 Task: Open Card Company Culture Workshop in Board Brand Messaging and Copywriting to Workspace Financial Analysis and Planning and add a team member Softage.3@softage.net, a label Blue, a checklist Security, an attachment from your computer, a color Blue and finally, add a card description 'Plan and execute company team-building activity at a board game cafe' and a comment 'We should approach this task with a sense of experimentation and a willingness to learn from our mistakes.'. Add a start date 'Jan 03, 1900' with a due date 'Jan 10, 1900'
Action: Mouse moved to (65, 293)
Screenshot: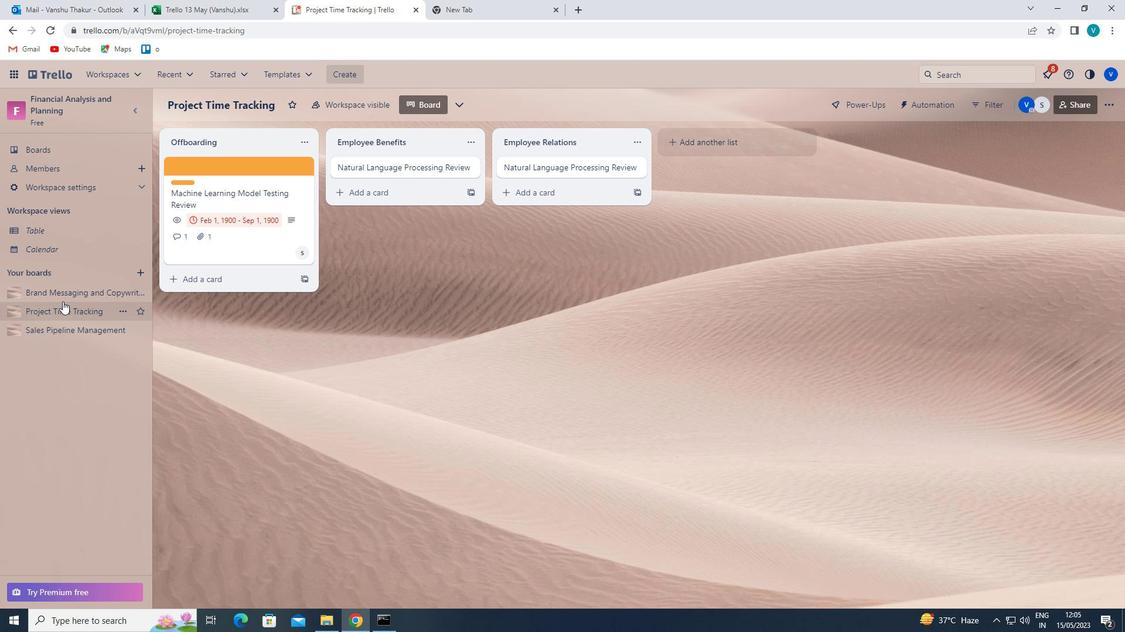 
Action: Mouse pressed left at (65, 293)
Screenshot: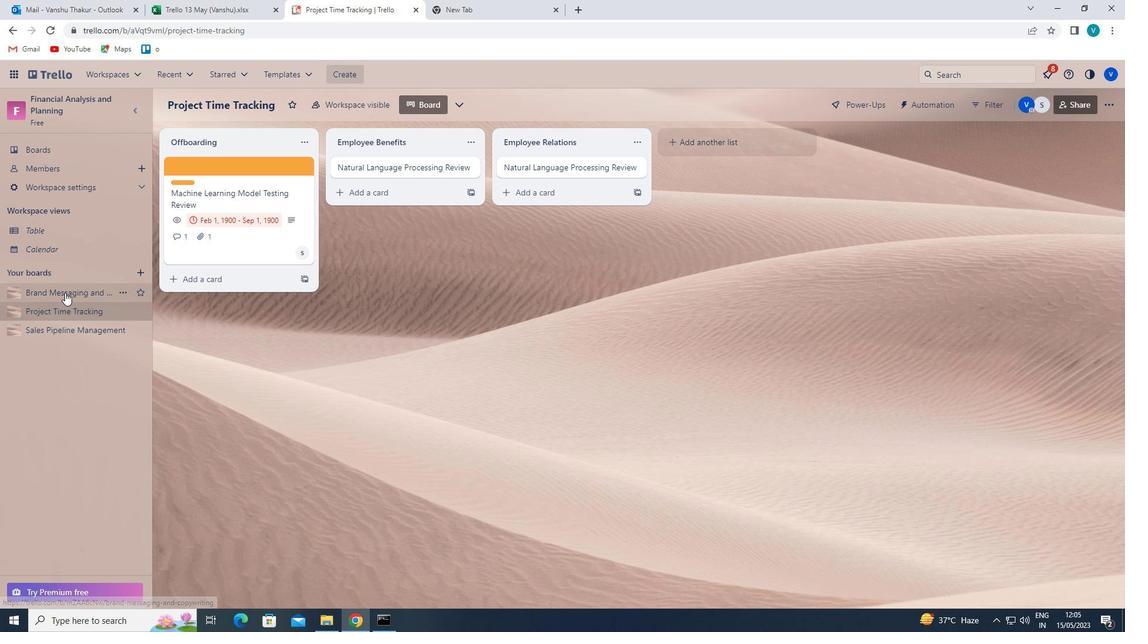 
Action: Mouse moved to (267, 167)
Screenshot: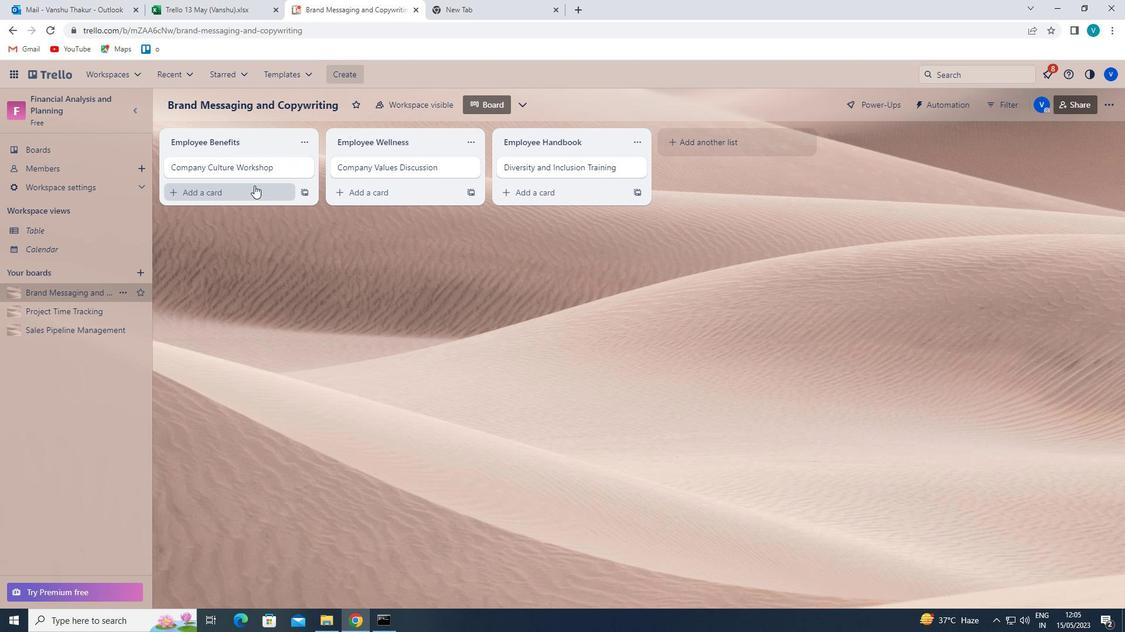 
Action: Mouse pressed left at (267, 167)
Screenshot: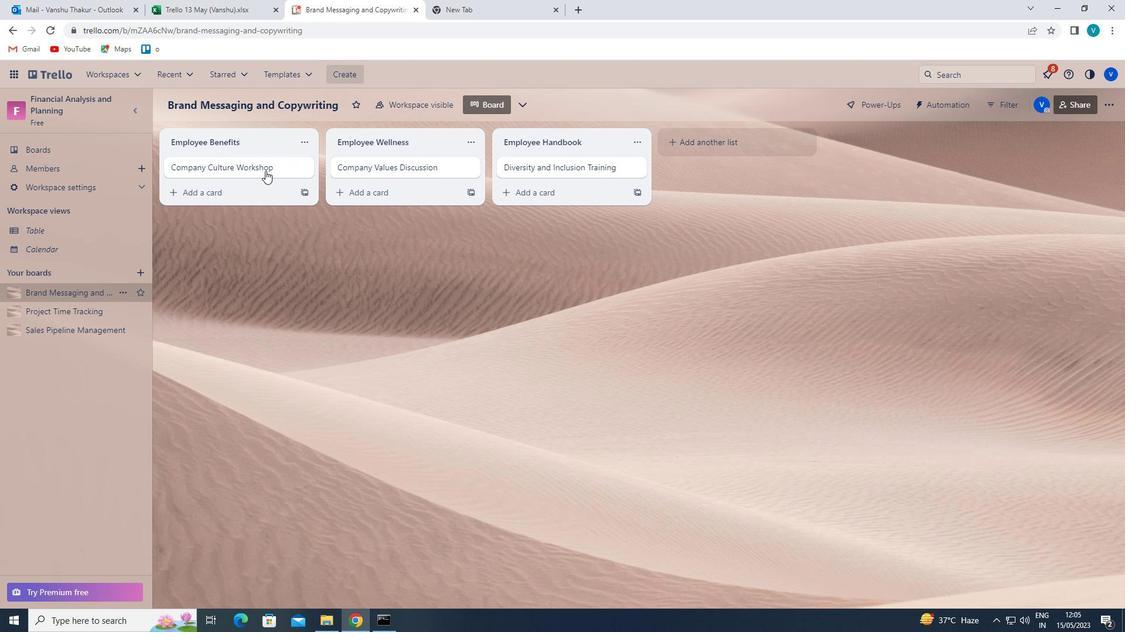
Action: Mouse moved to (703, 158)
Screenshot: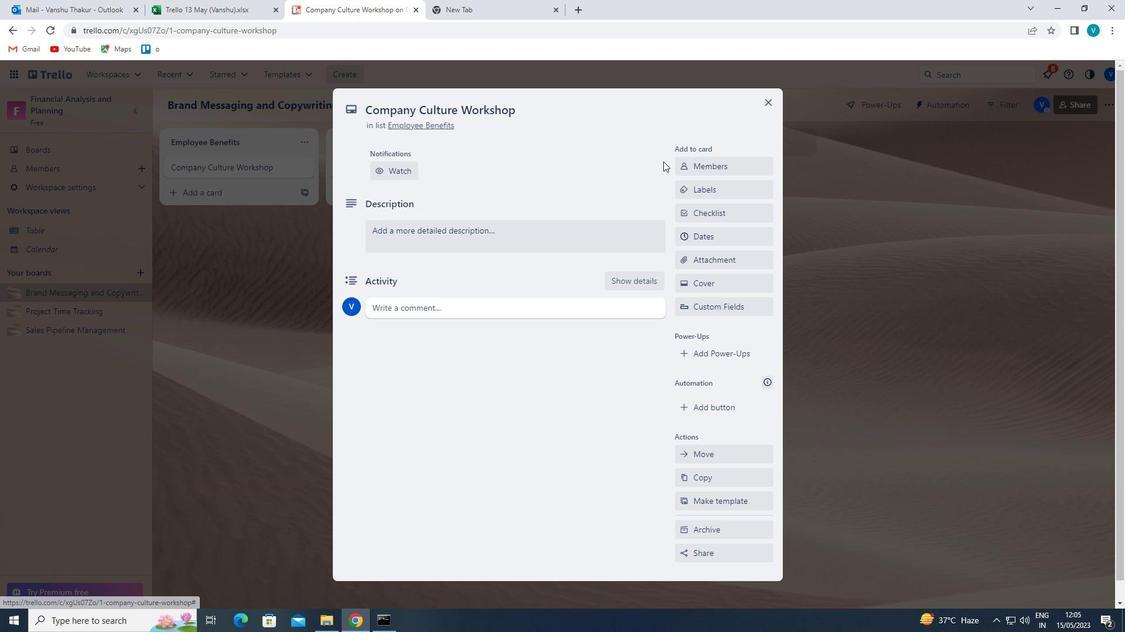 
Action: Mouse pressed left at (703, 158)
Screenshot: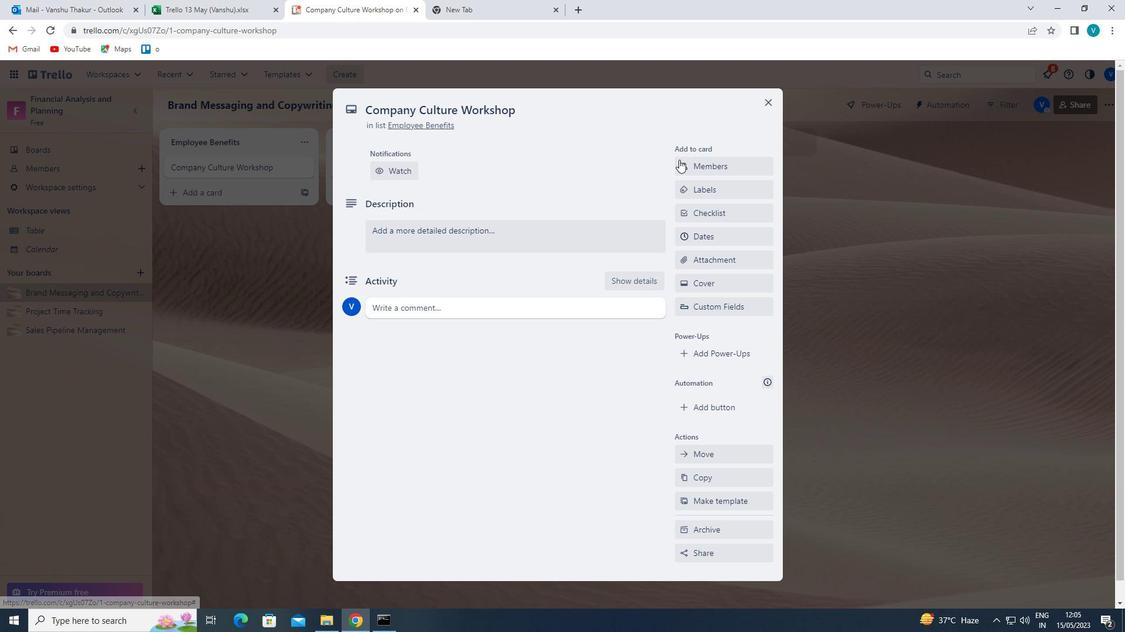 
Action: Mouse moved to (701, 215)
Screenshot: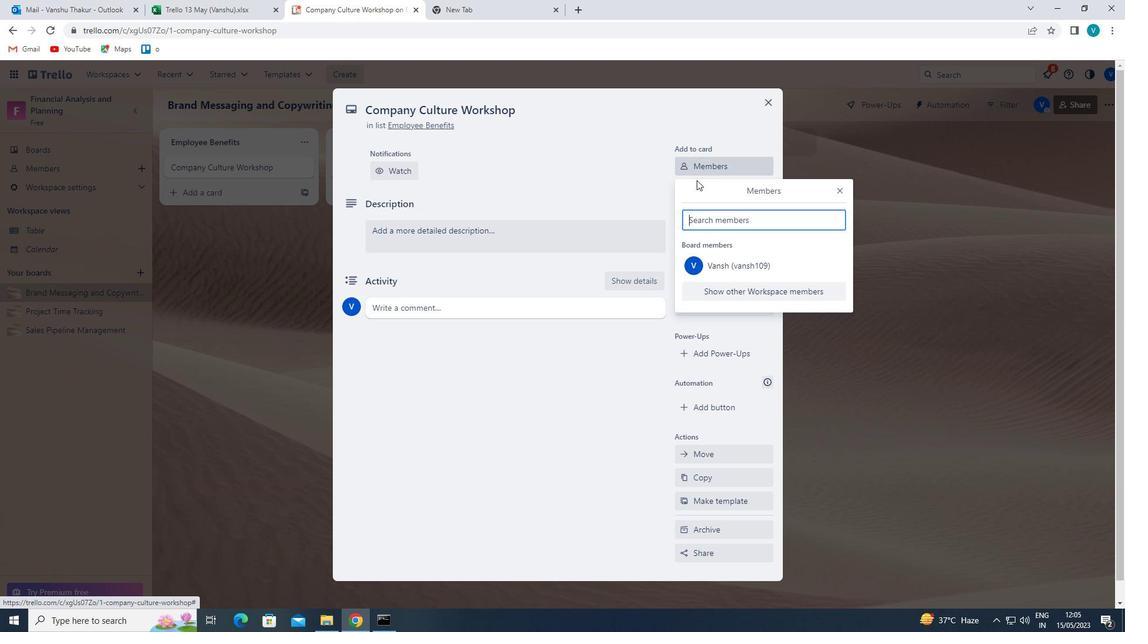 
Action: Mouse pressed left at (701, 215)
Screenshot: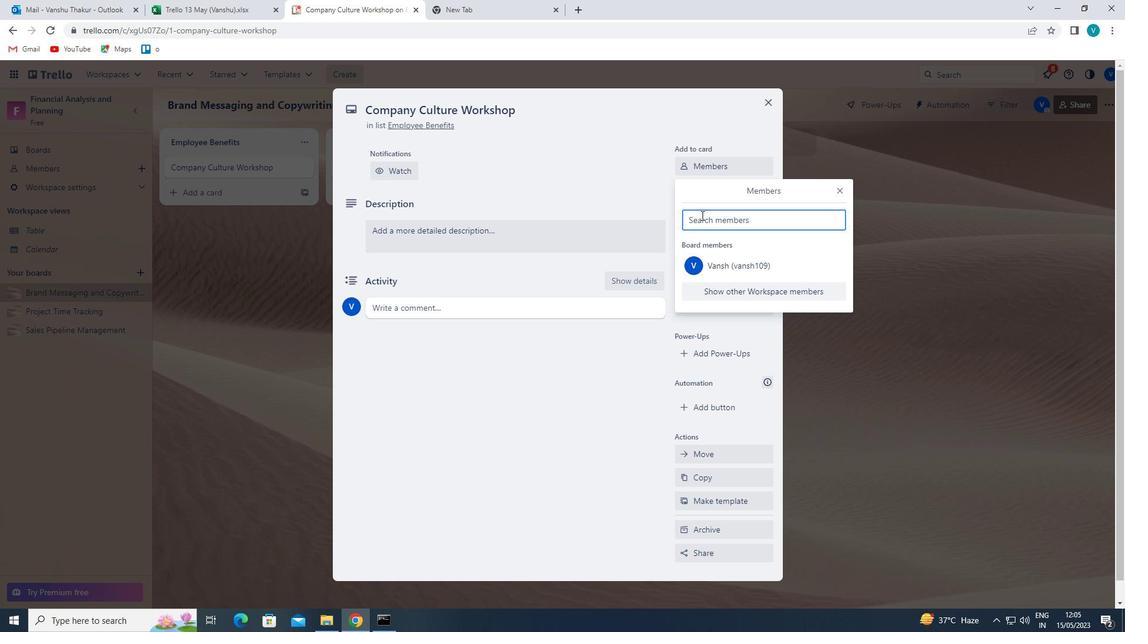 
Action: Key pressed <Key.shift>S
Screenshot: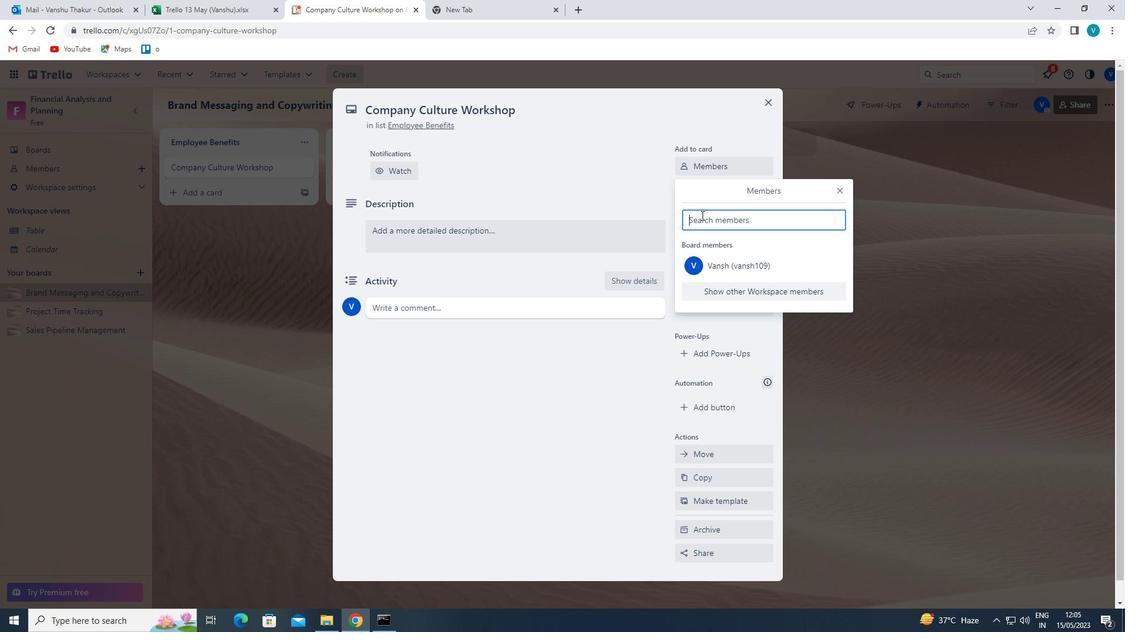 
Action: Mouse moved to (697, 219)
Screenshot: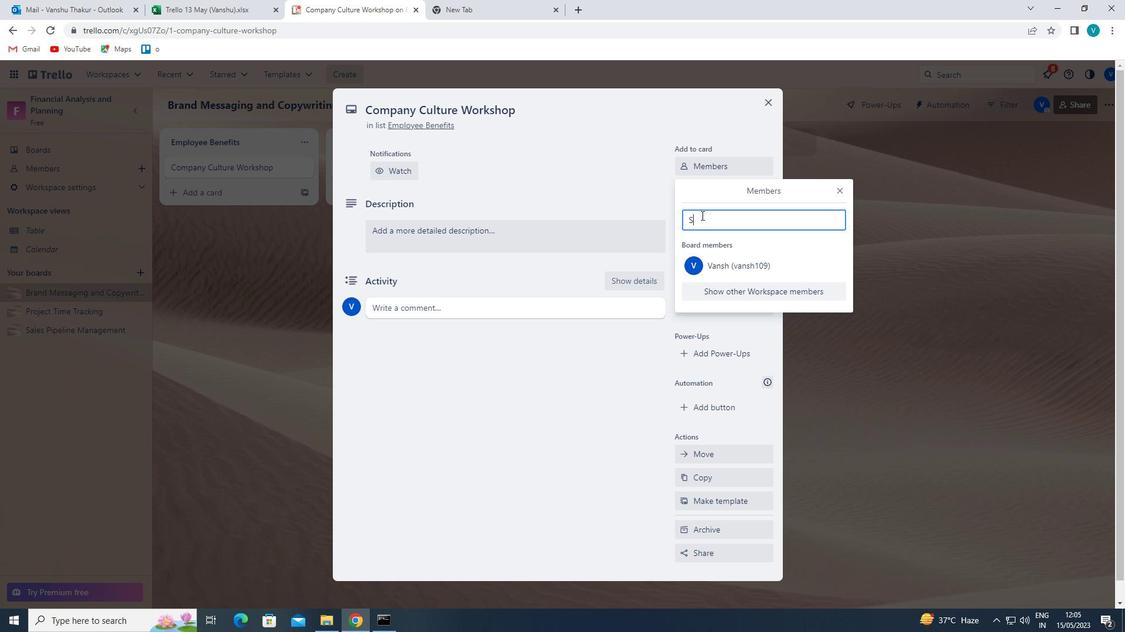 
Action: Key pressed OFT
Screenshot: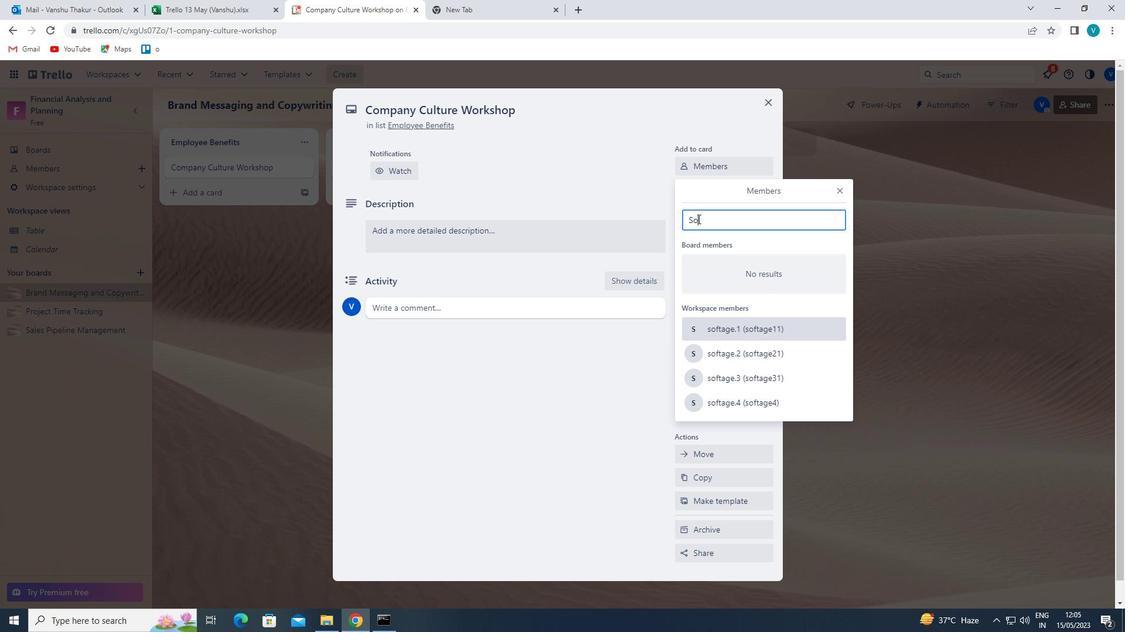 
Action: Mouse moved to (755, 376)
Screenshot: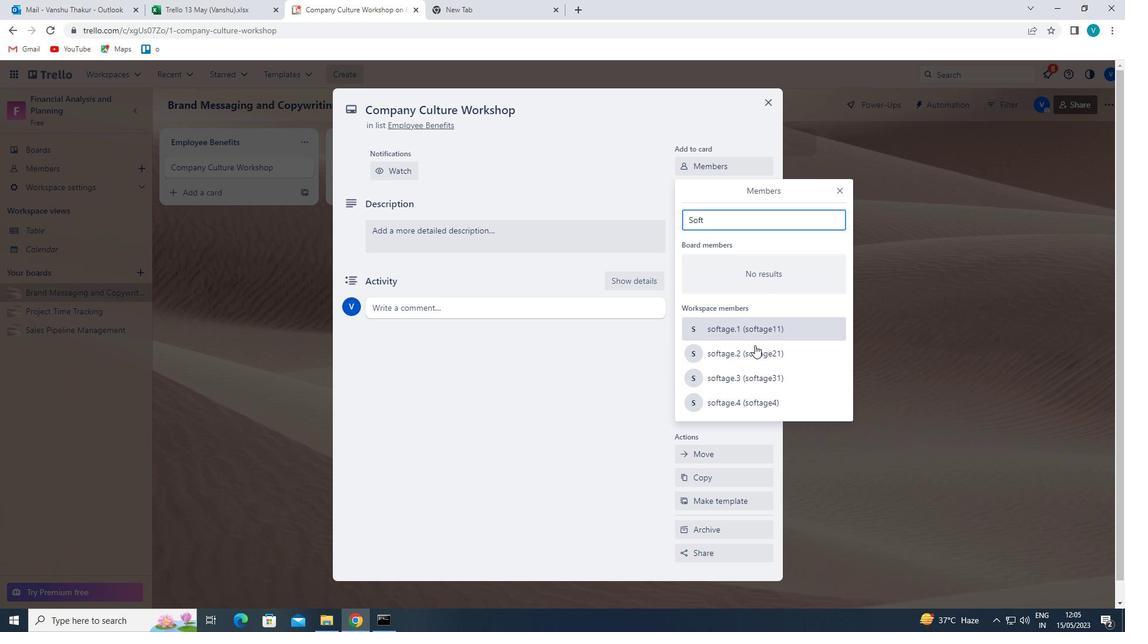 
Action: Mouse pressed left at (755, 376)
Screenshot: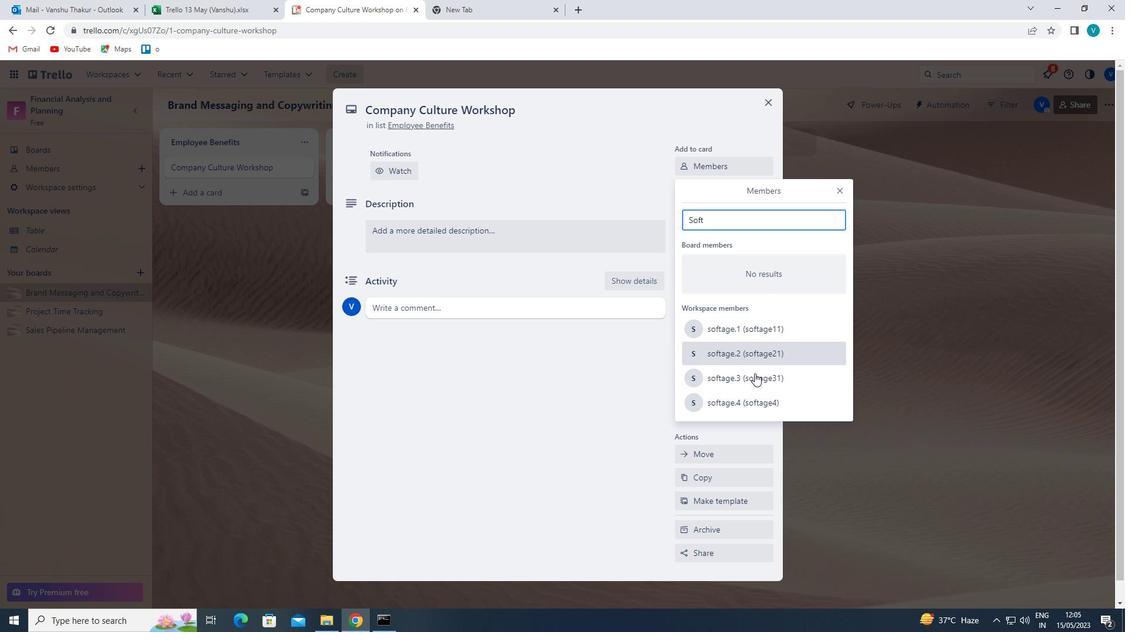 
Action: Mouse moved to (842, 189)
Screenshot: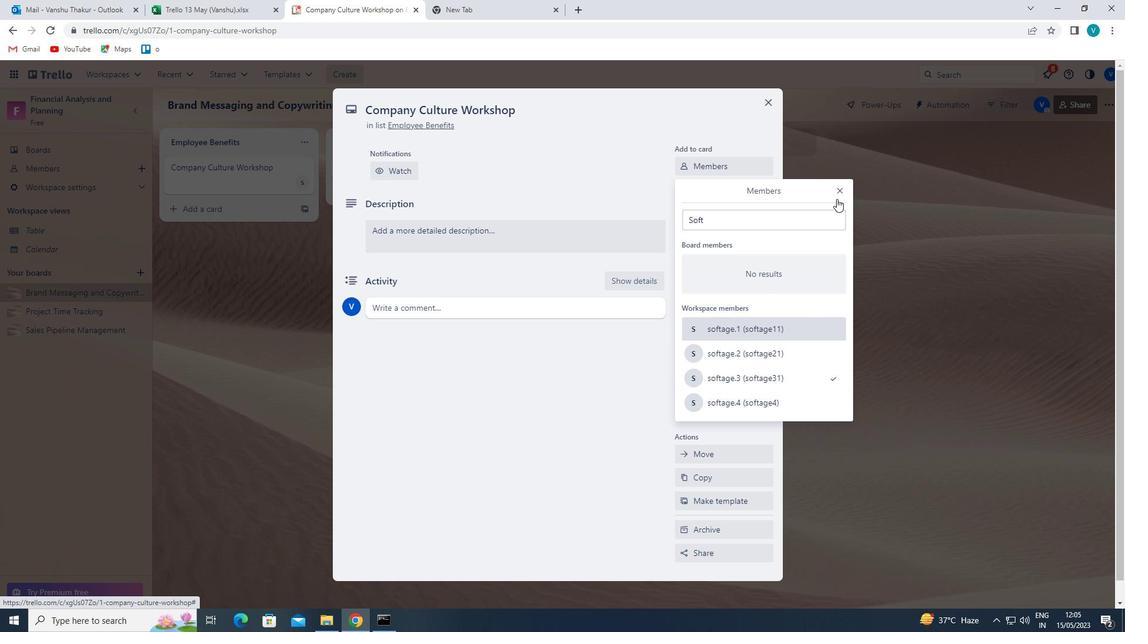 
Action: Mouse pressed left at (842, 189)
Screenshot: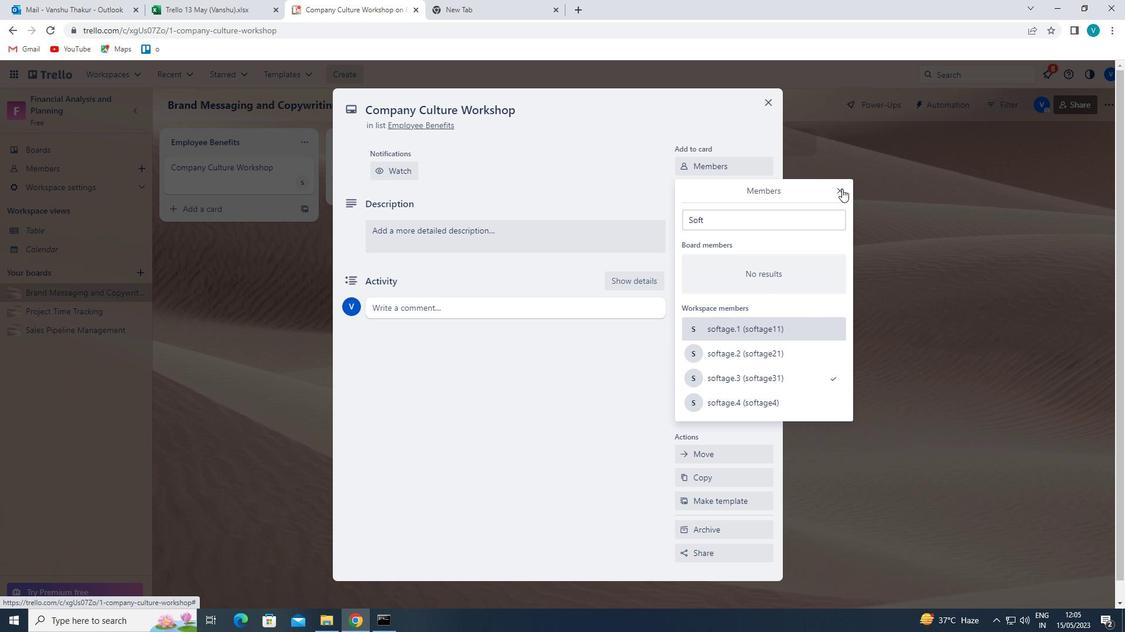 
Action: Mouse moved to (738, 235)
Screenshot: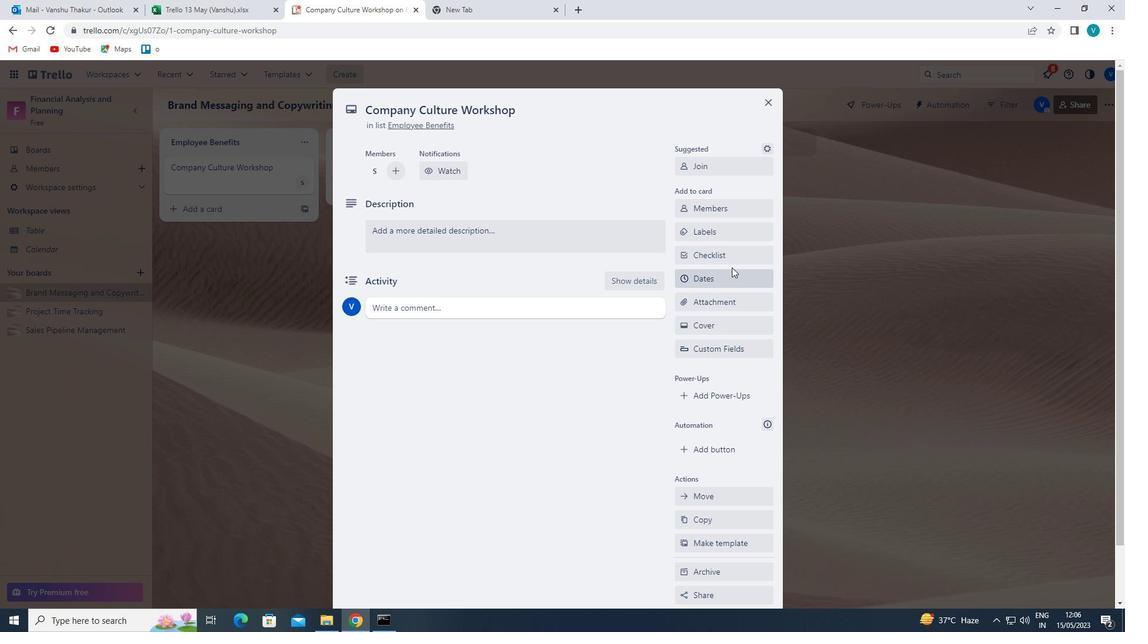 
Action: Mouse pressed left at (738, 235)
Screenshot: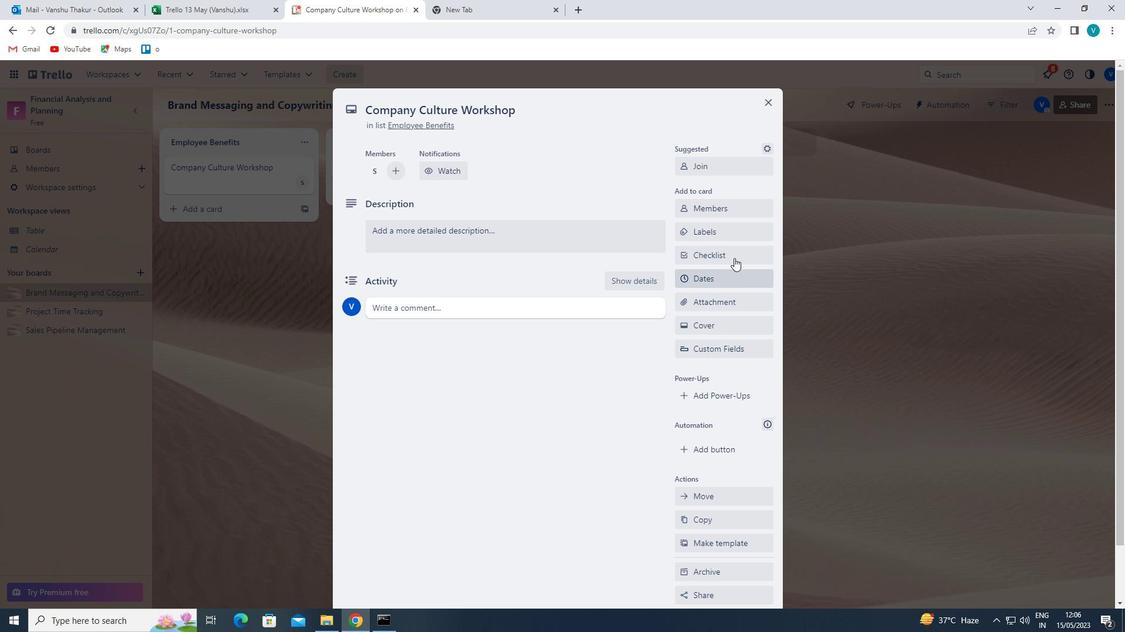 
Action: Mouse moved to (731, 438)
Screenshot: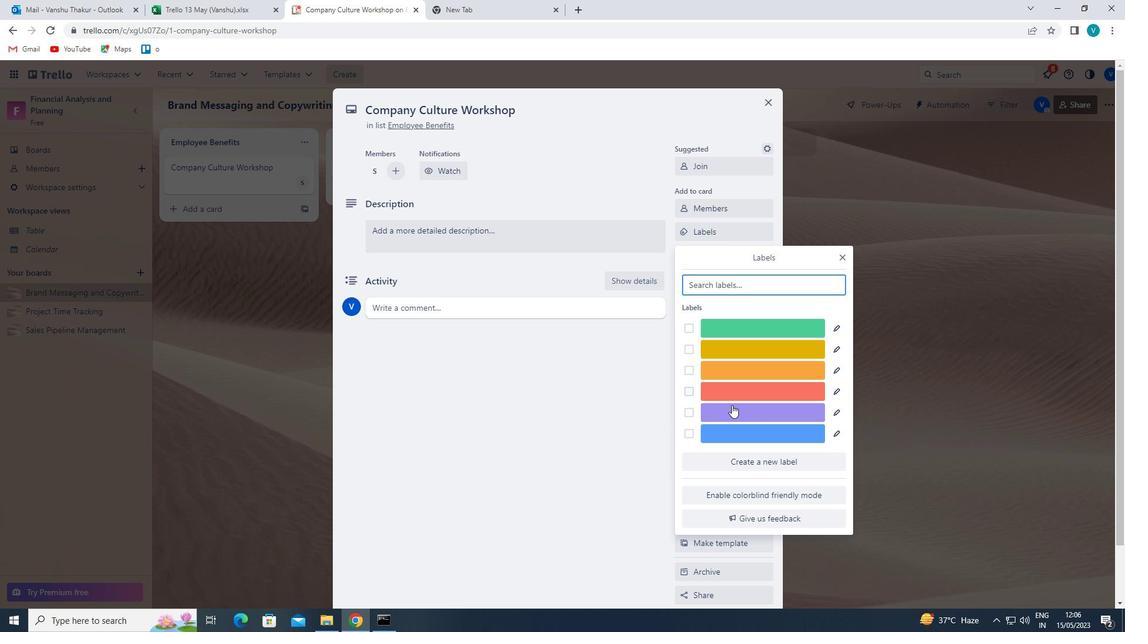
Action: Mouse pressed left at (731, 438)
Screenshot: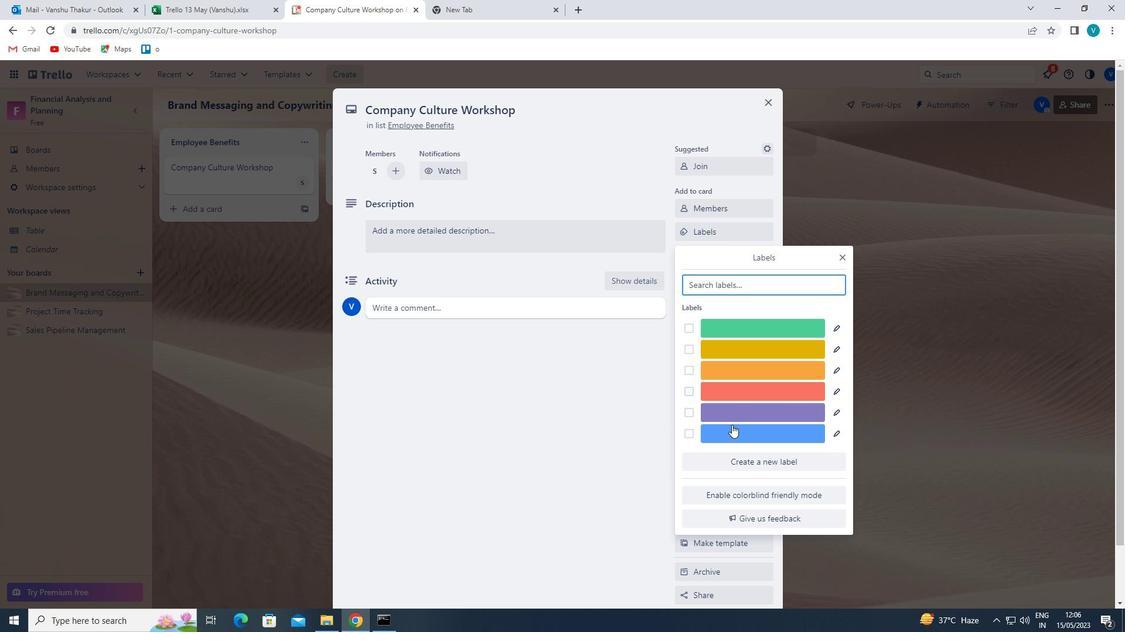 
Action: Mouse moved to (840, 253)
Screenshot: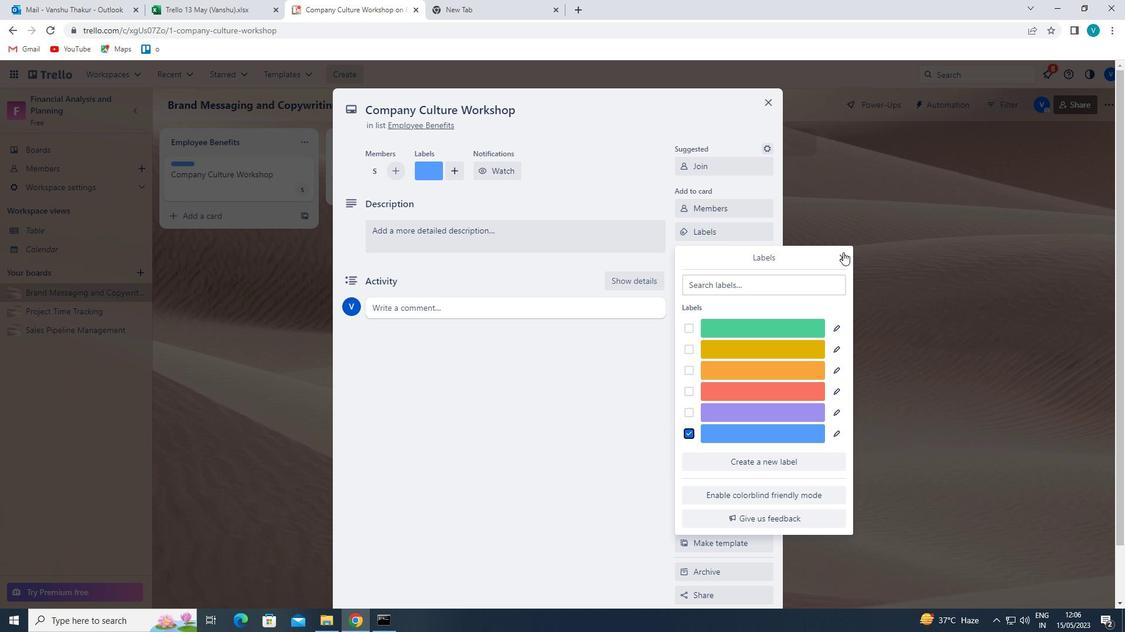 
Action: Mouse pressed left at (840, 253)
Screenshot: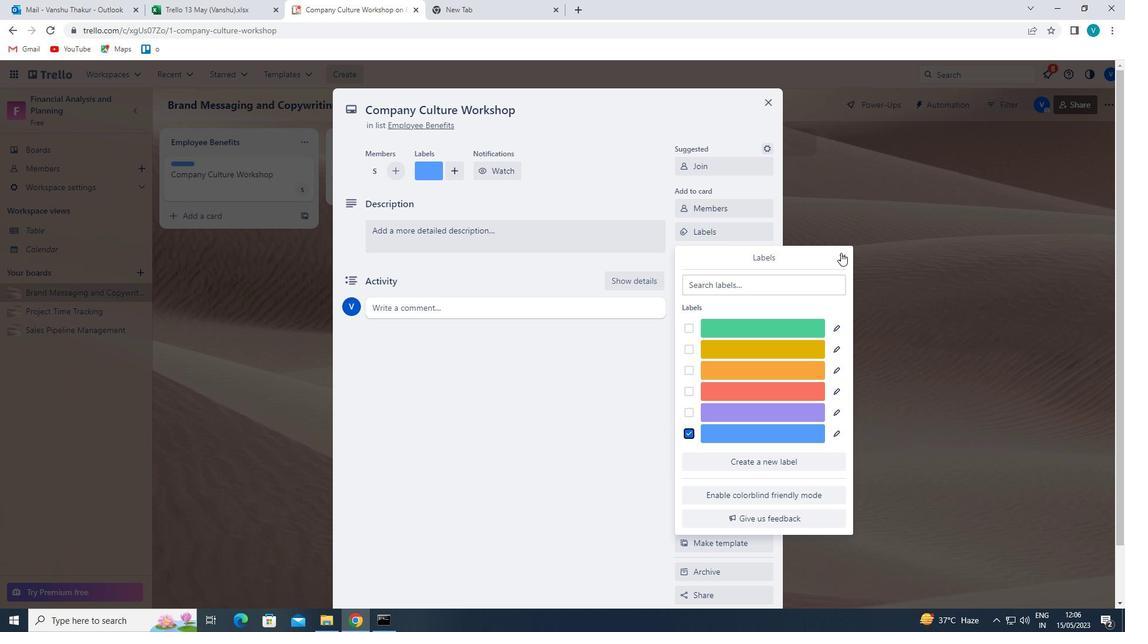 
Action: Mouse moved to (720, 266)
Screenshot: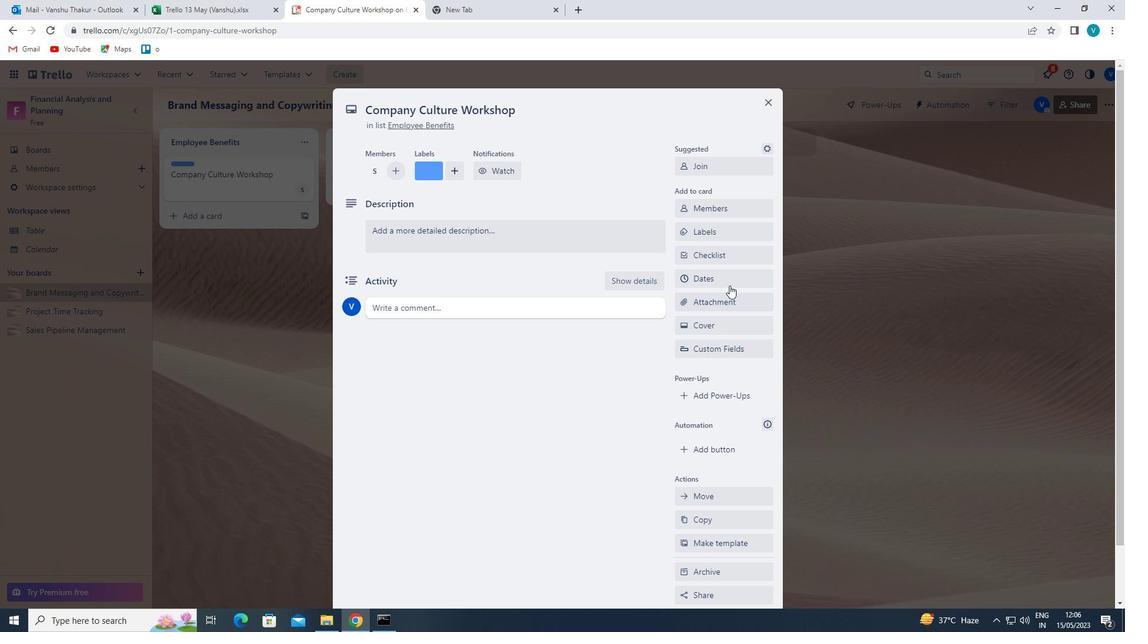 
Action: Mouse pressed left at (720, 266)
Screenshot: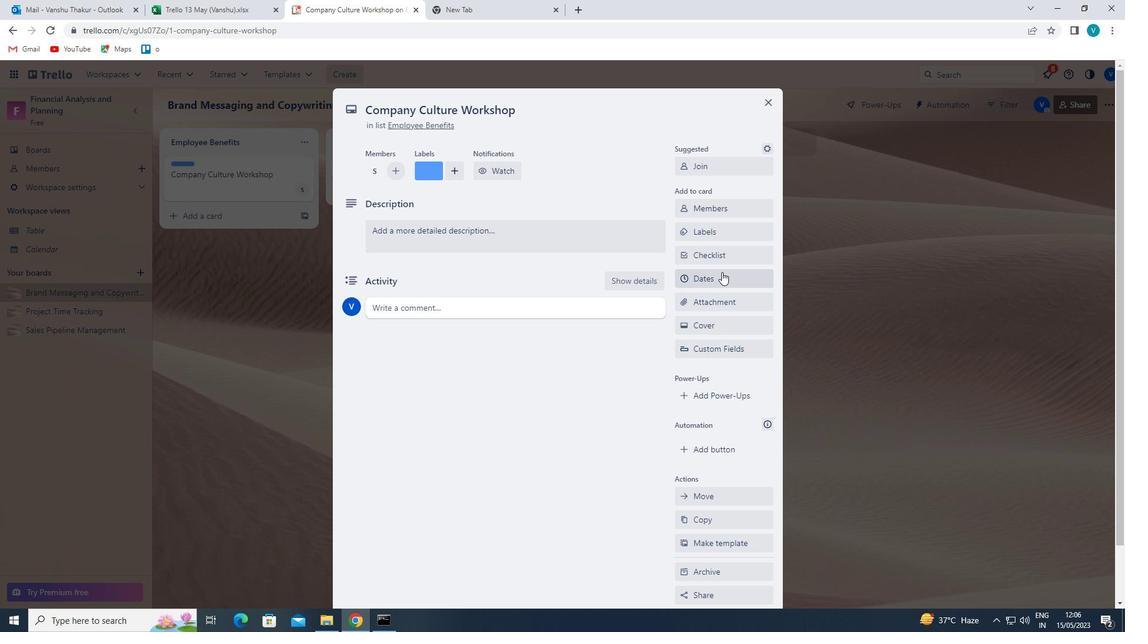 
Action: Mouse moved to (725, 262)
Screenshot: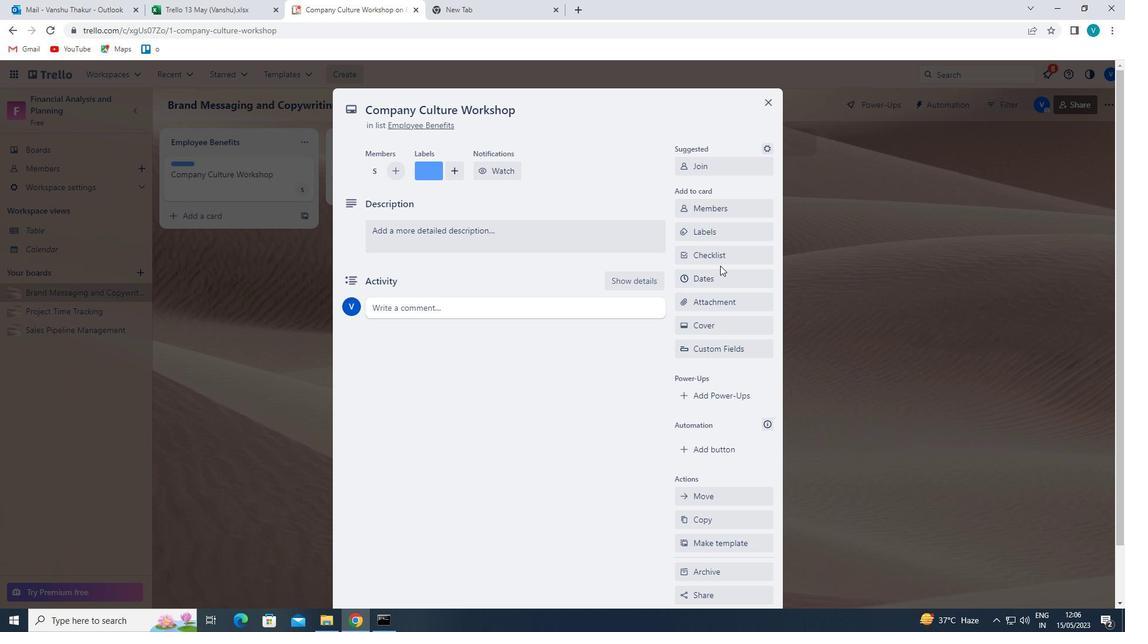 
Action: Mouse pressed left at (725, 262)
Screenshot: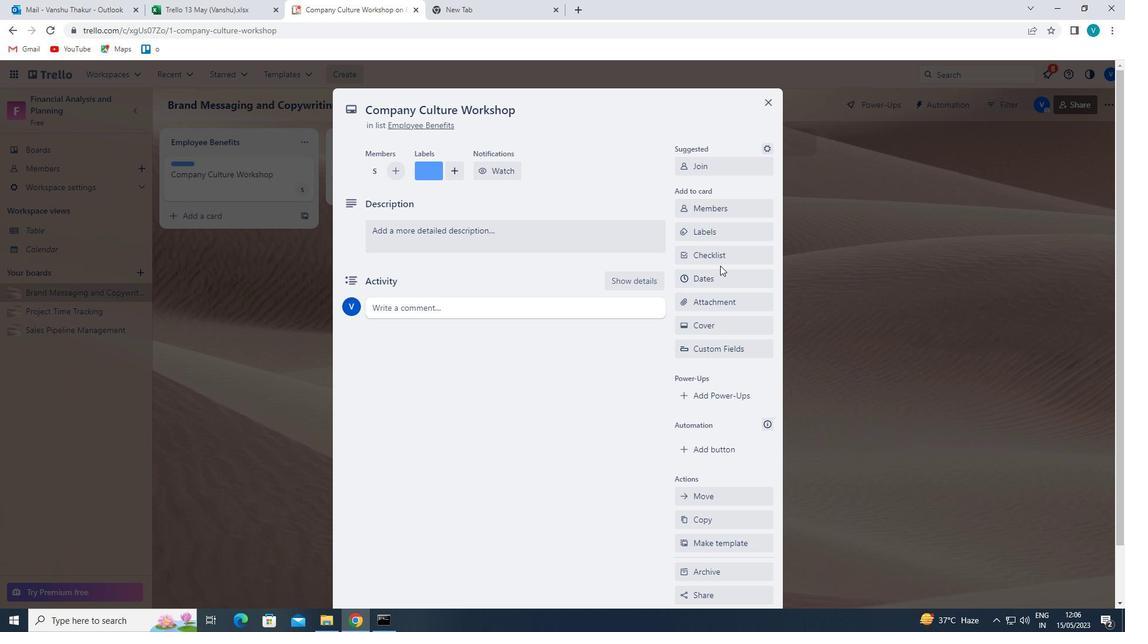 
Action: Key pressed <Key.shift>SECURITY
Screenshot: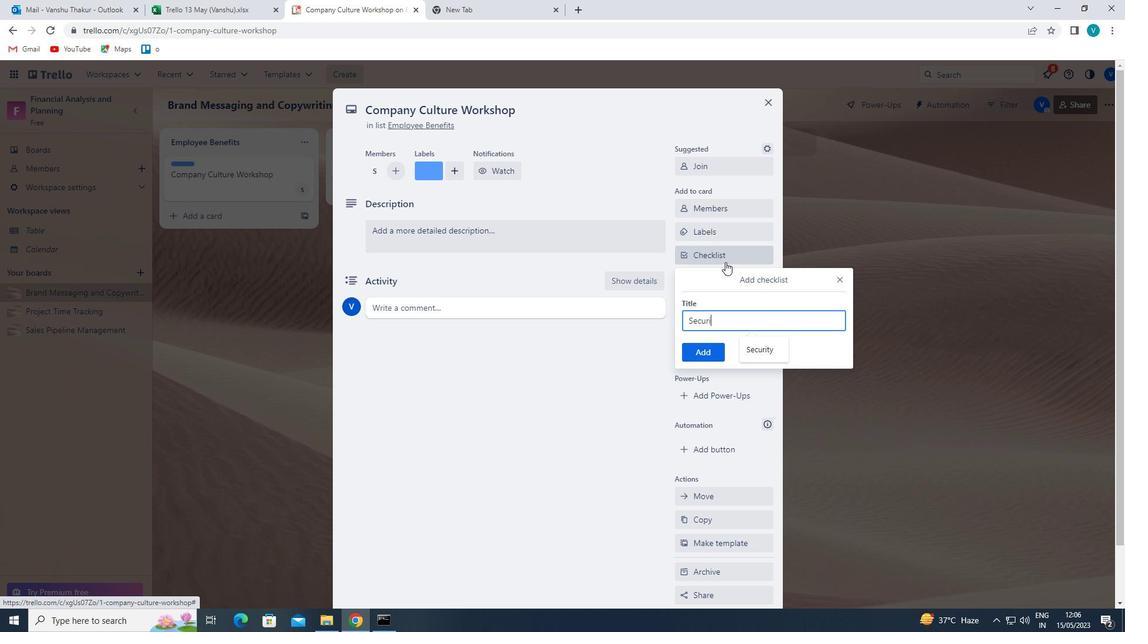 
Action: Mouse moved to (695, 349)
Screenshot: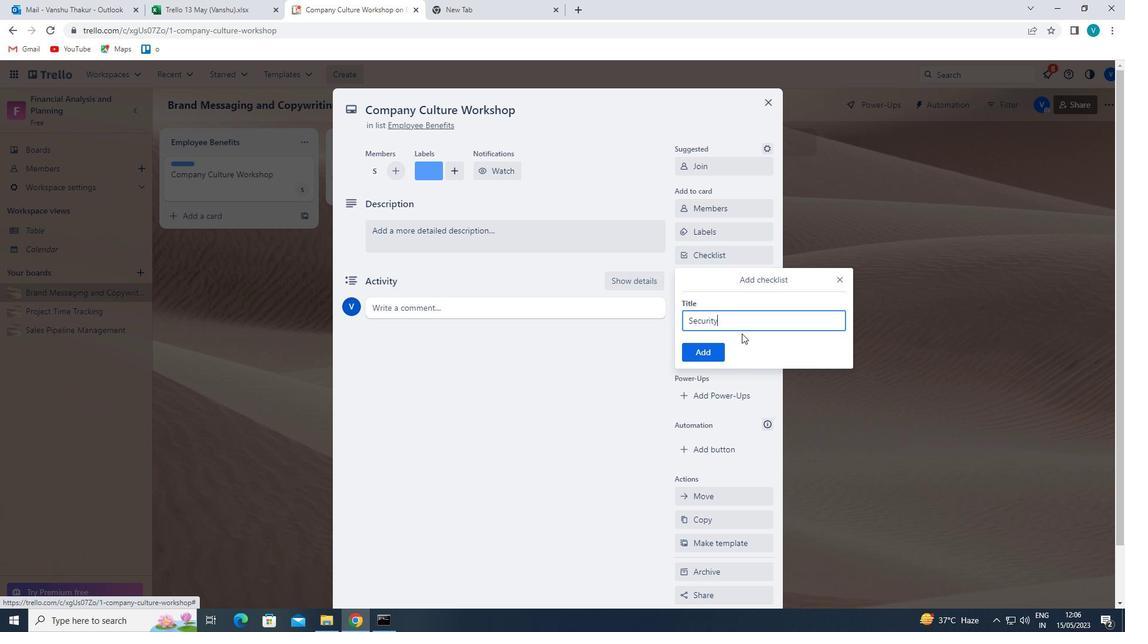 
Action: Mouse pressed left at (695, 349)
Screenshot: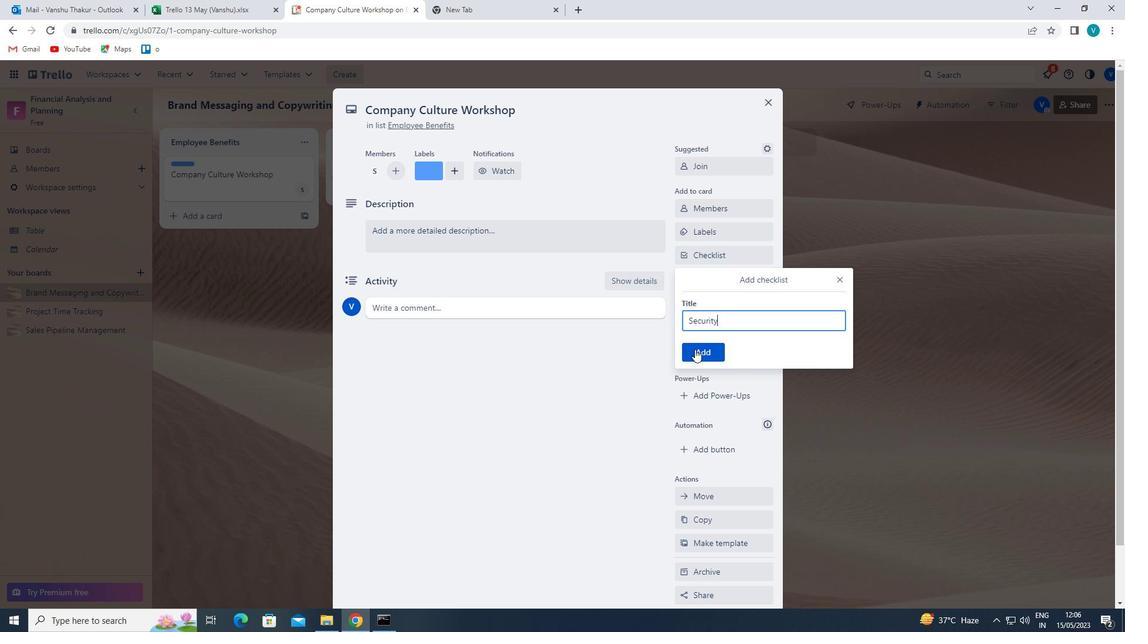 
Action: Mouse moved to (728, 300)
Screenshot: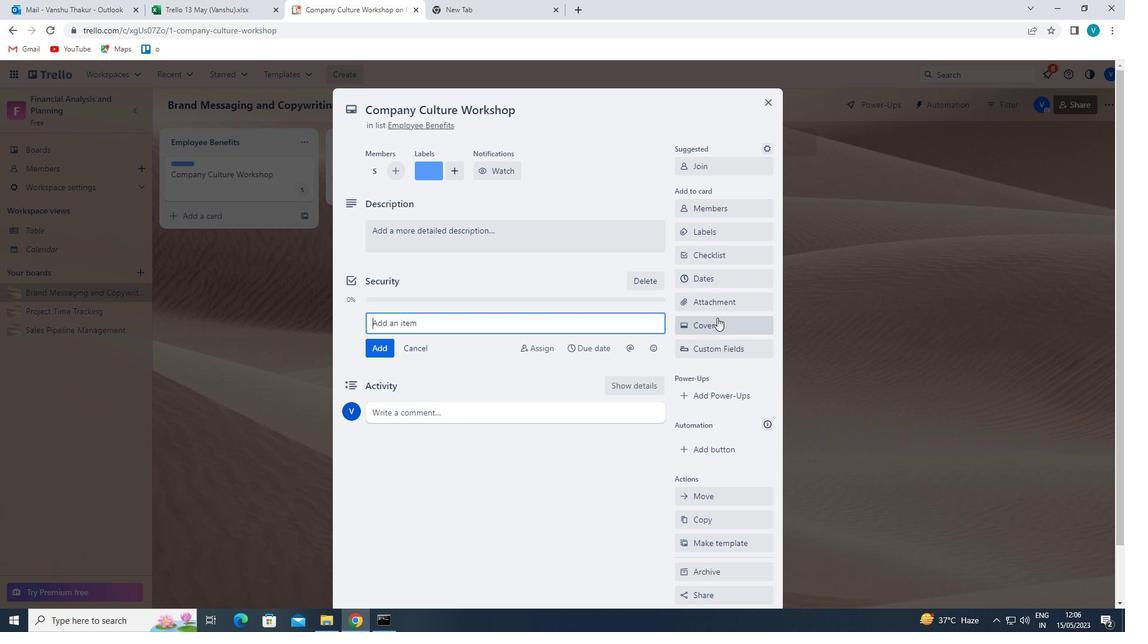 
Action: Mouse pressed left at (728, 300)
Screenshot: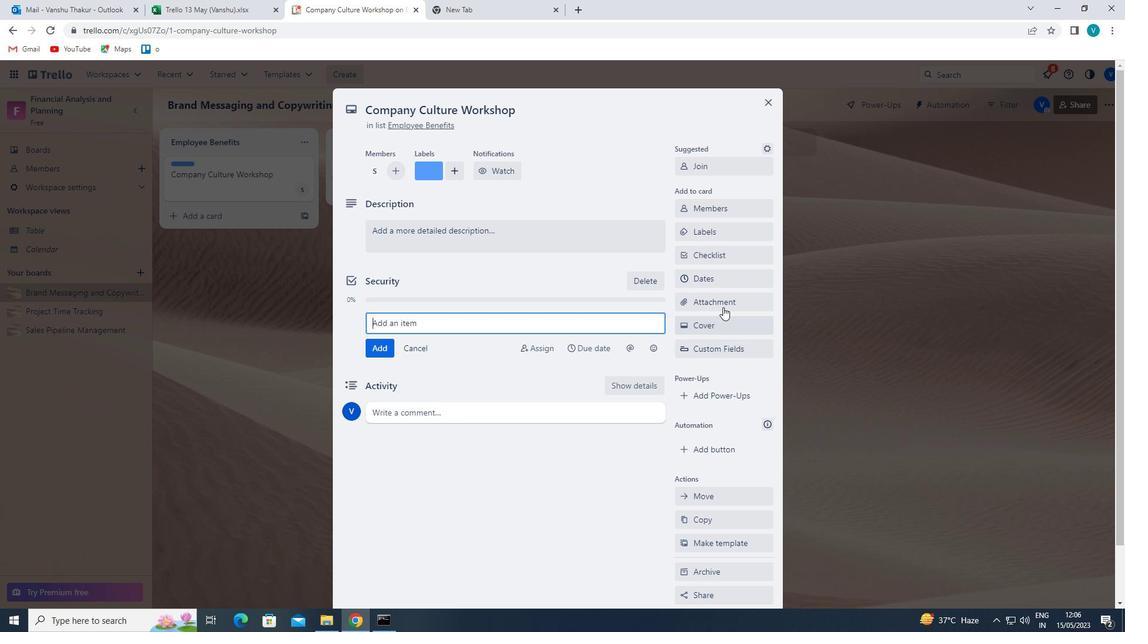 
Action: Mouse moved to (727, 356)
Screenshot: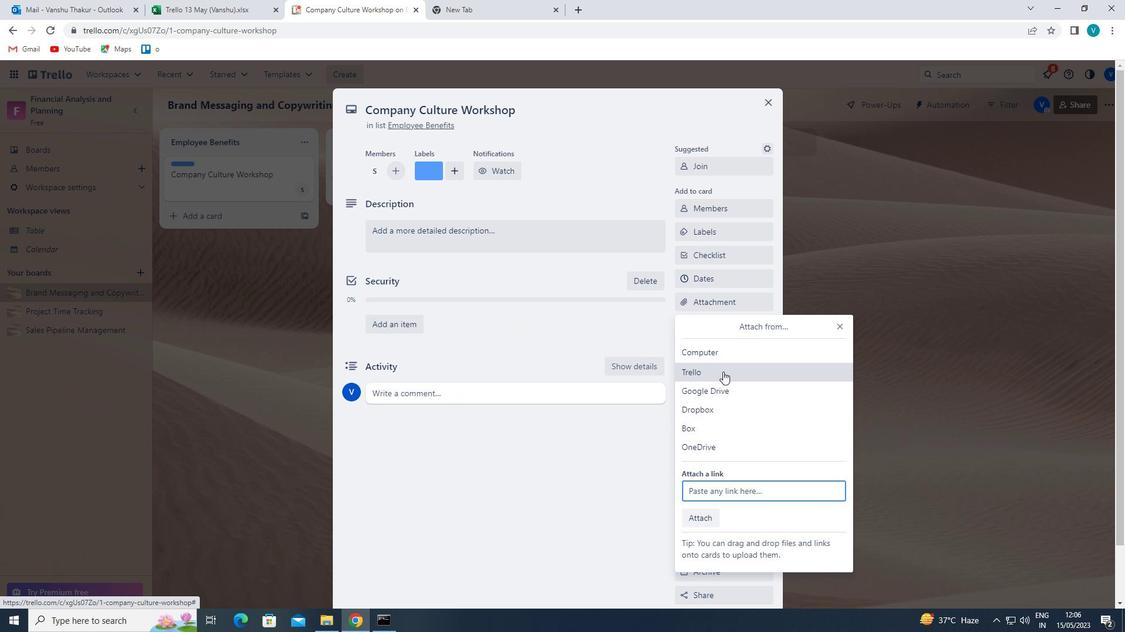 
Action: Mouse pressed left at (727, 356)
Screenshot: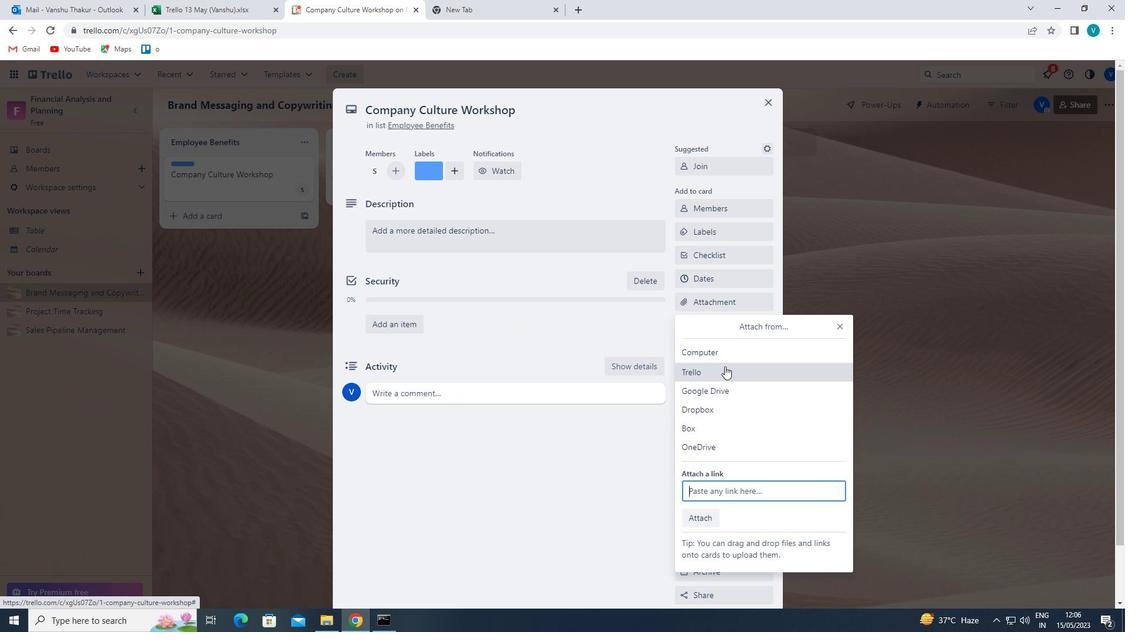 
Action: Mouse moved to (181, 202)
Screenshot: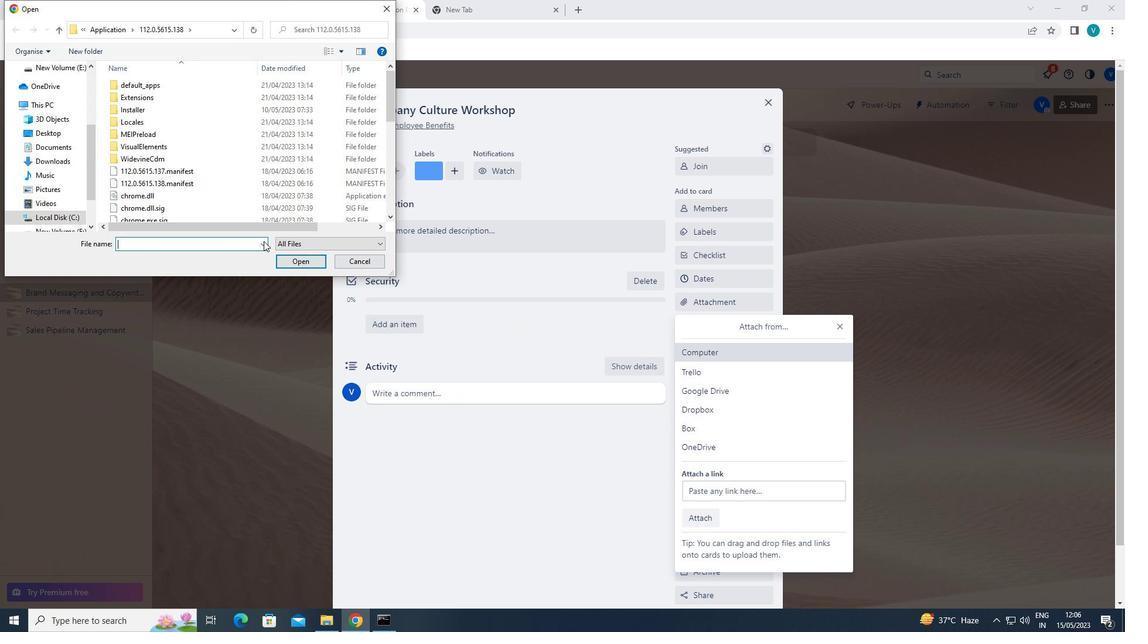 
Action: Mouse pressed left at (181, 202)
Screenshot: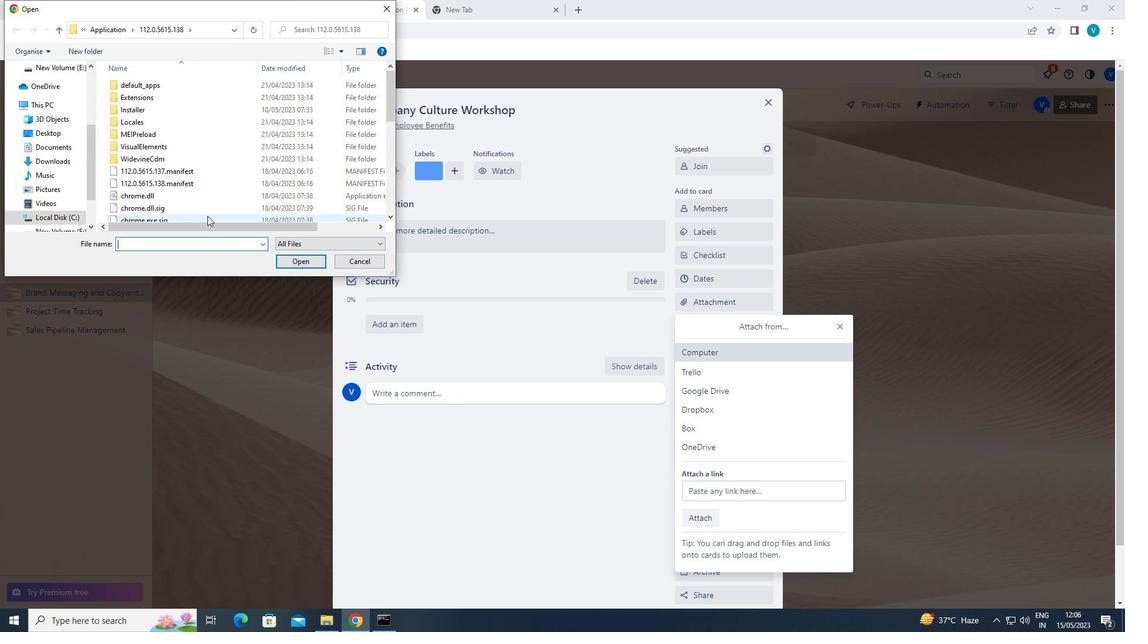 
Action: Mouse moved to (301, 263)
Screenshot: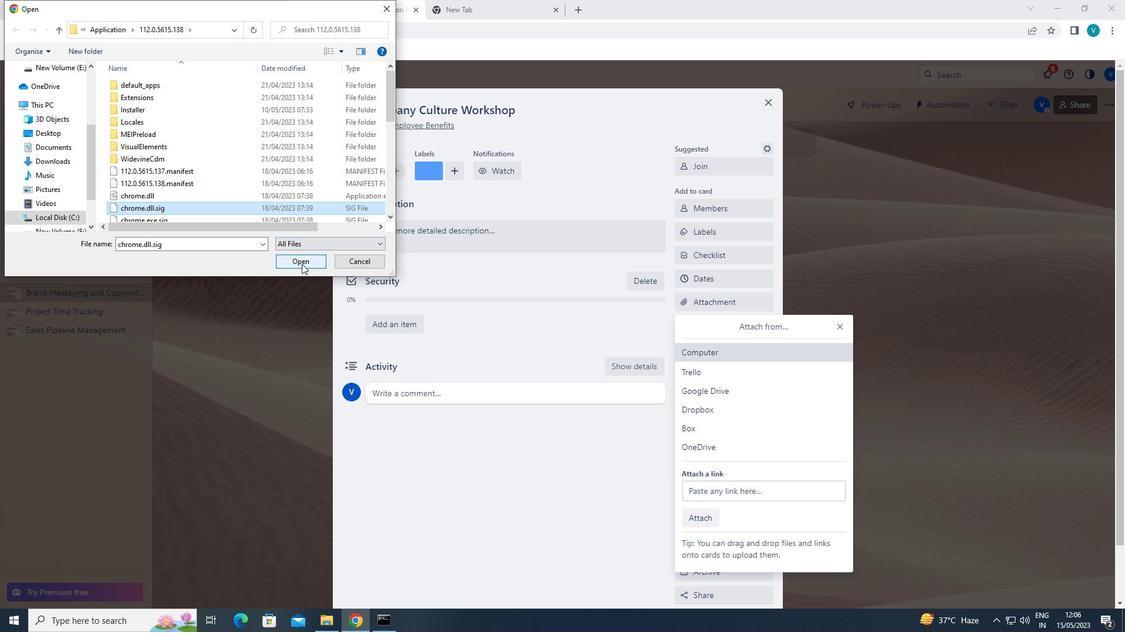 
Action: Mouse pressed left at (301, 263)
Screenshot: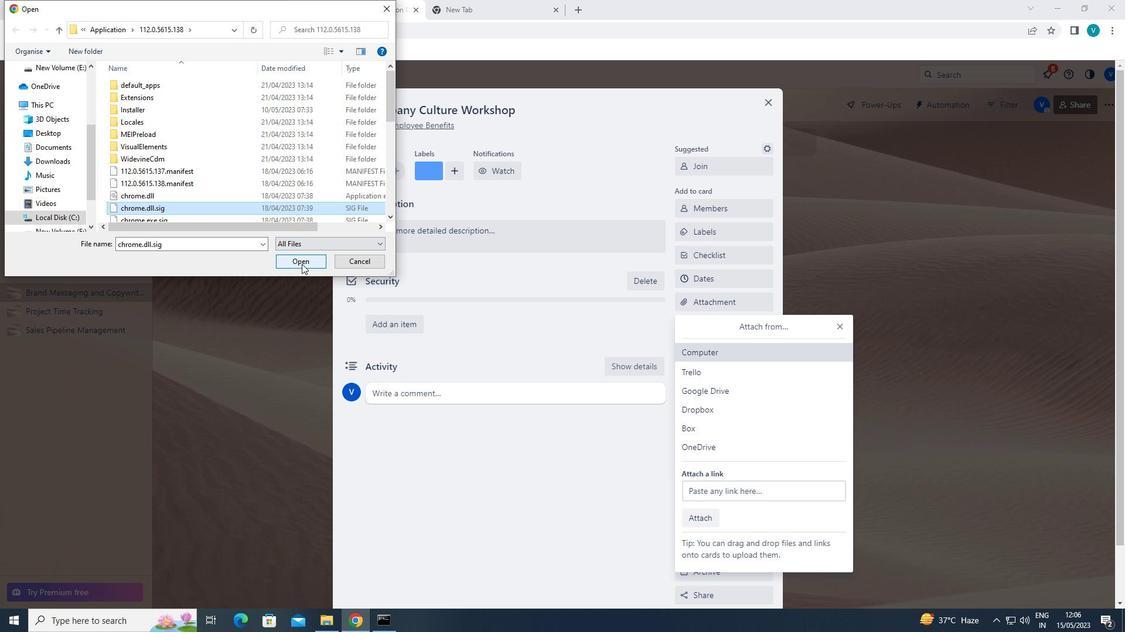 
Action: Mouse moved to (695, 324)
Screenshot: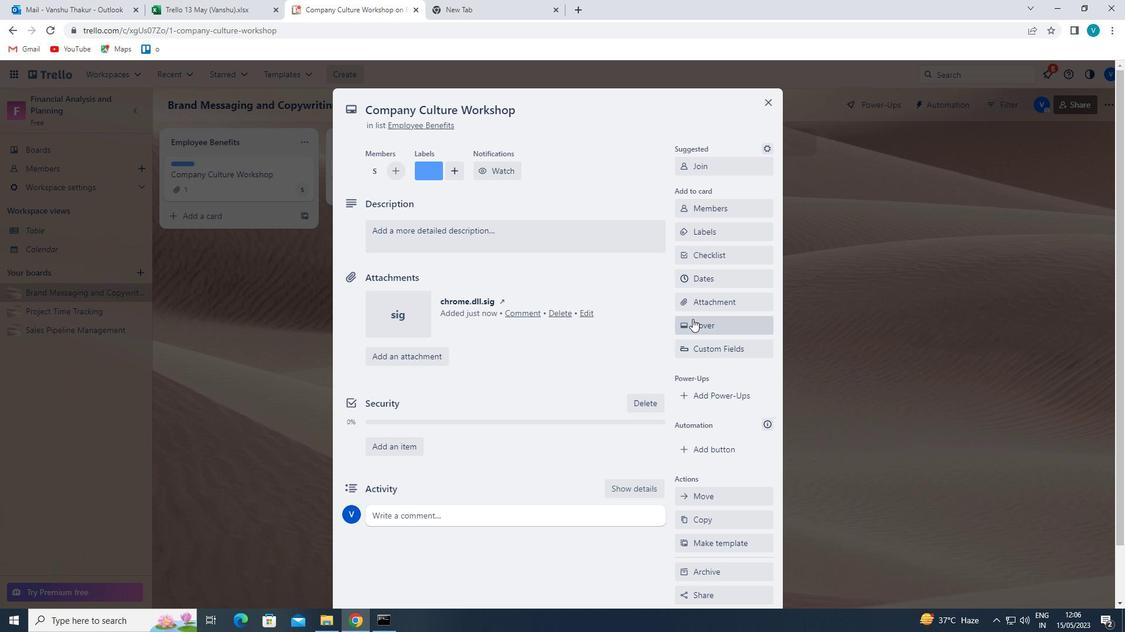 
Action: Mouse pressed left at (695, 324)
Screenshot: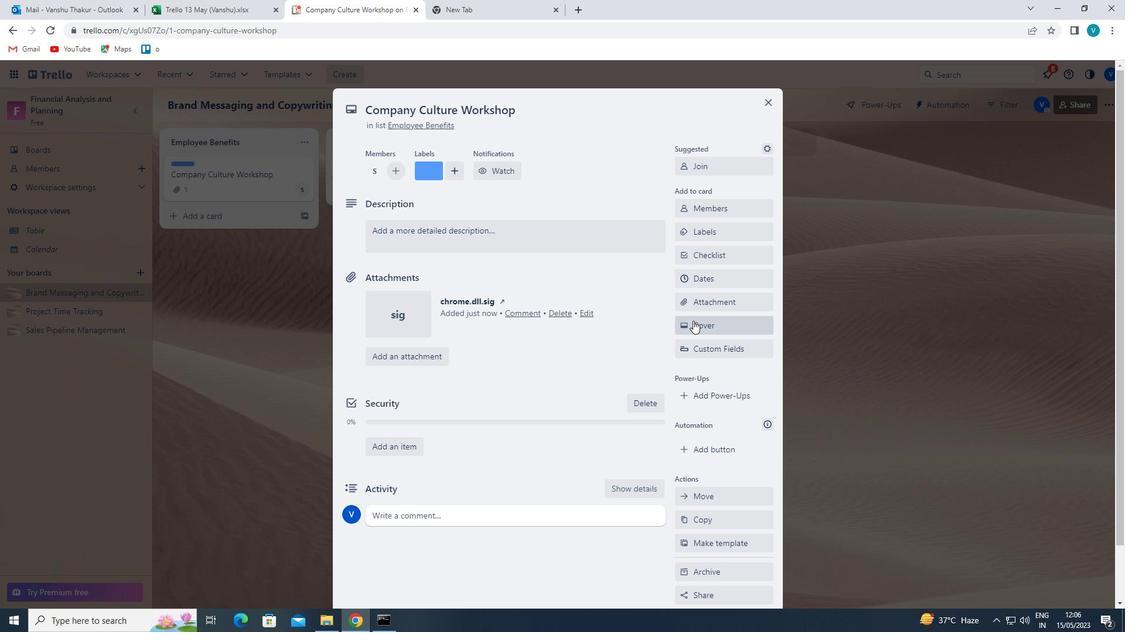 
Action: Mouse moved to (703, 391)
Screenshot: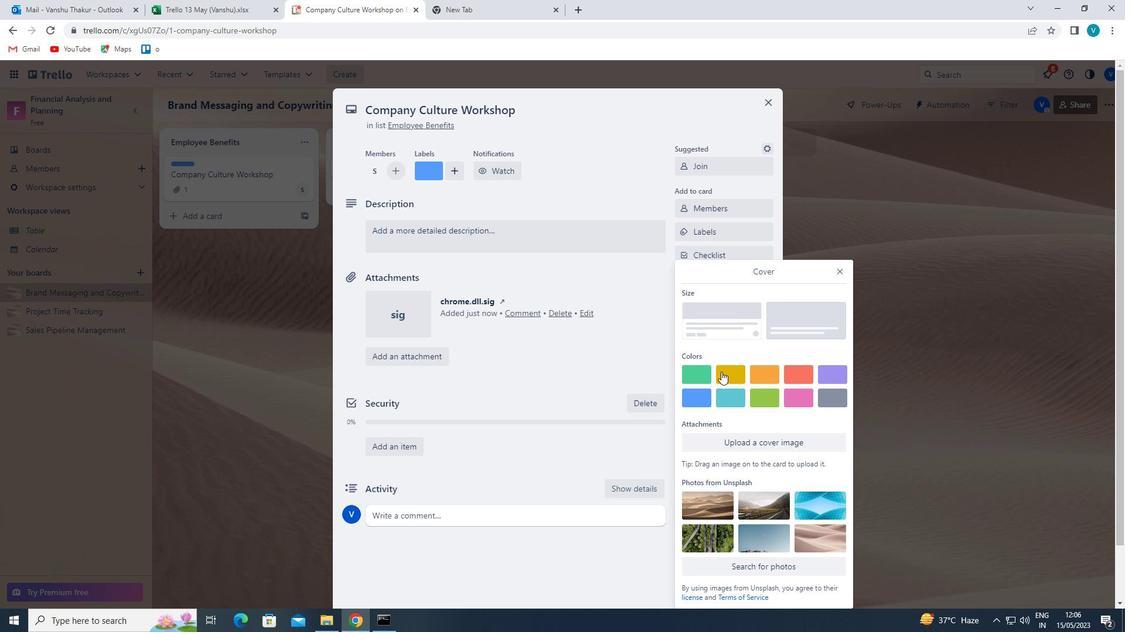 
Action: Mouse pressed left at (703, 391)
Screenshot: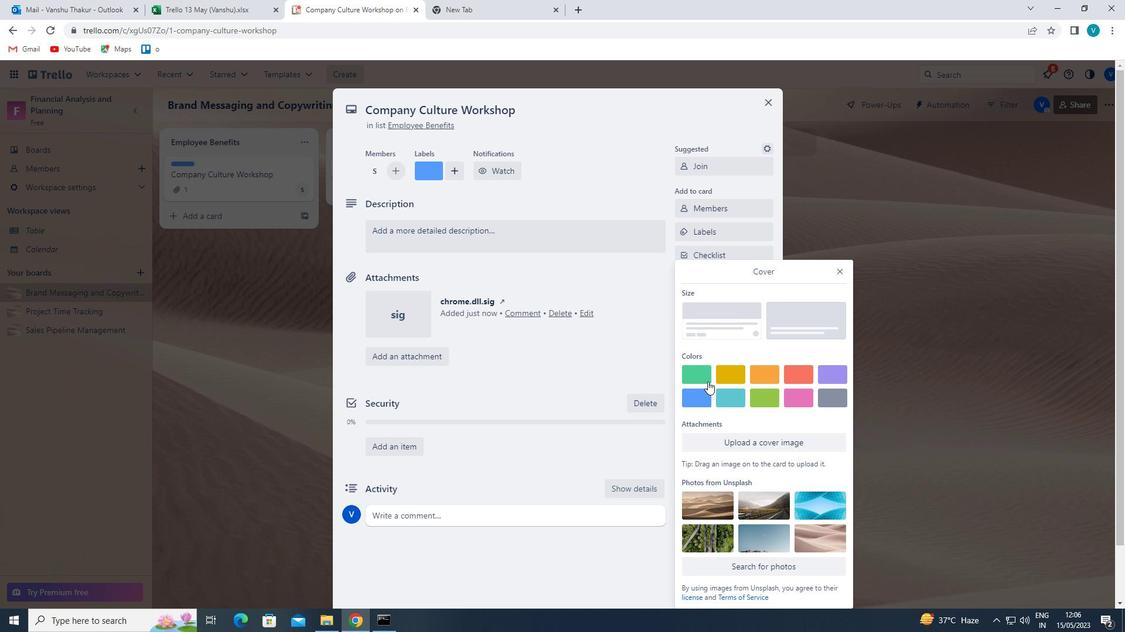 
Action: Mouse moved to (837, 253)
Screenshot: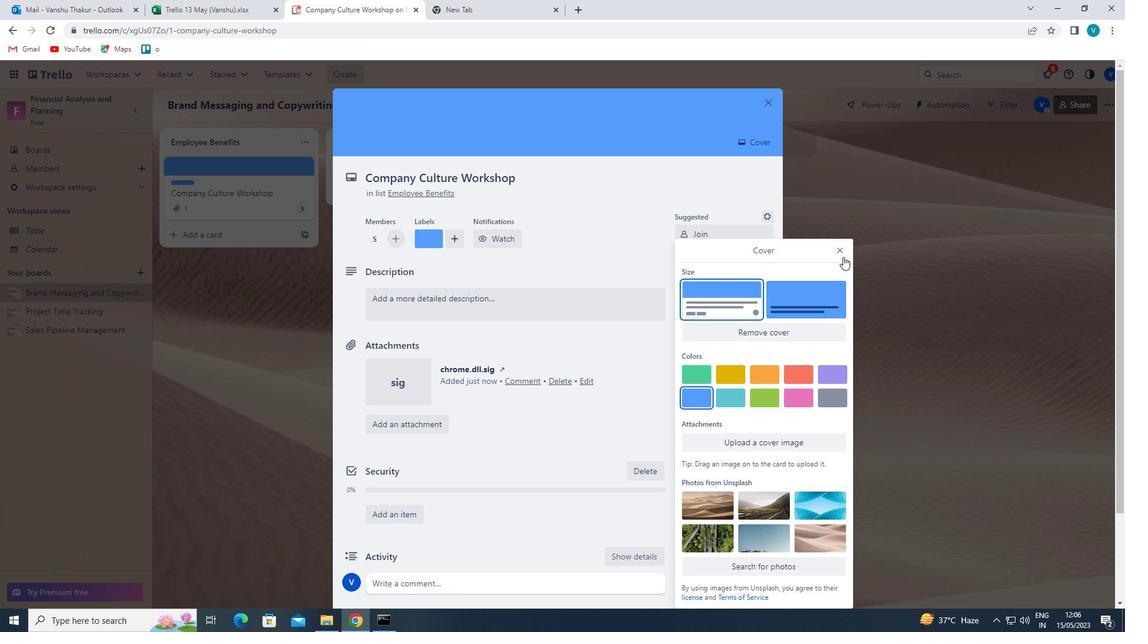 
Action: Mouse pressed left at (837, 253)
Screenshot: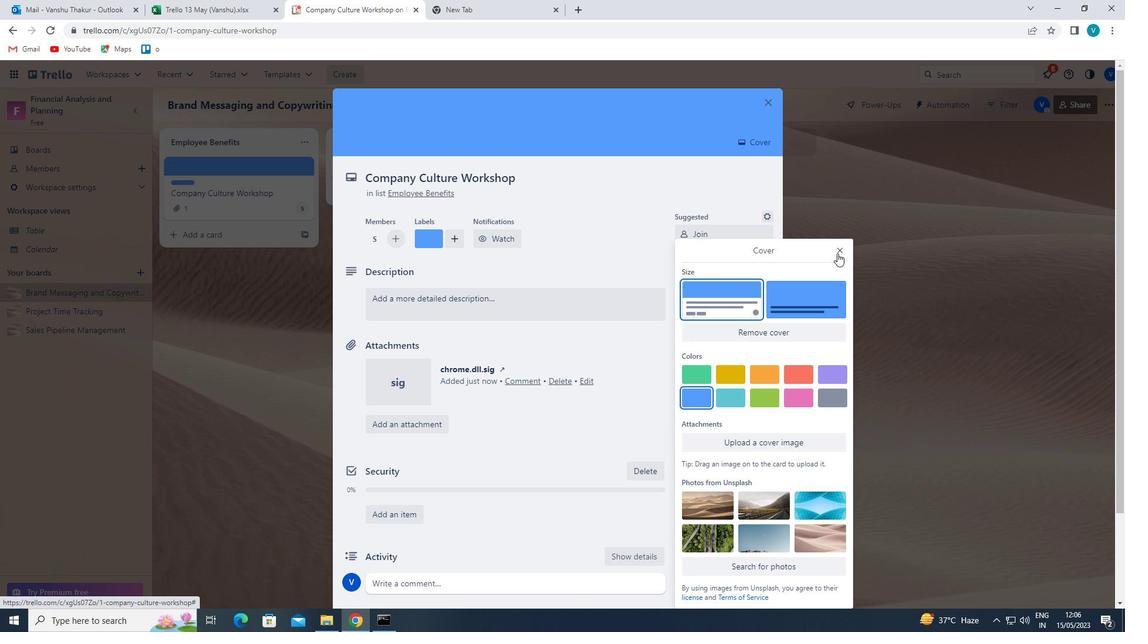
Action: Mouse moved to (543, 317)
Screenshot: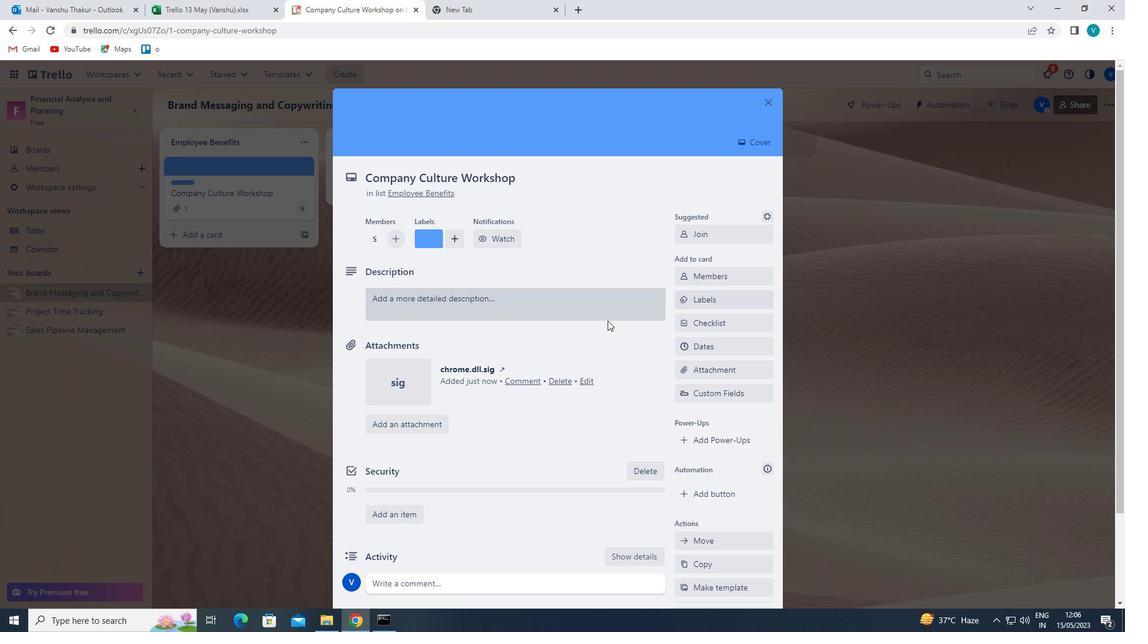 
Action: Mouse pressed left at (543, 317)
Screenshot: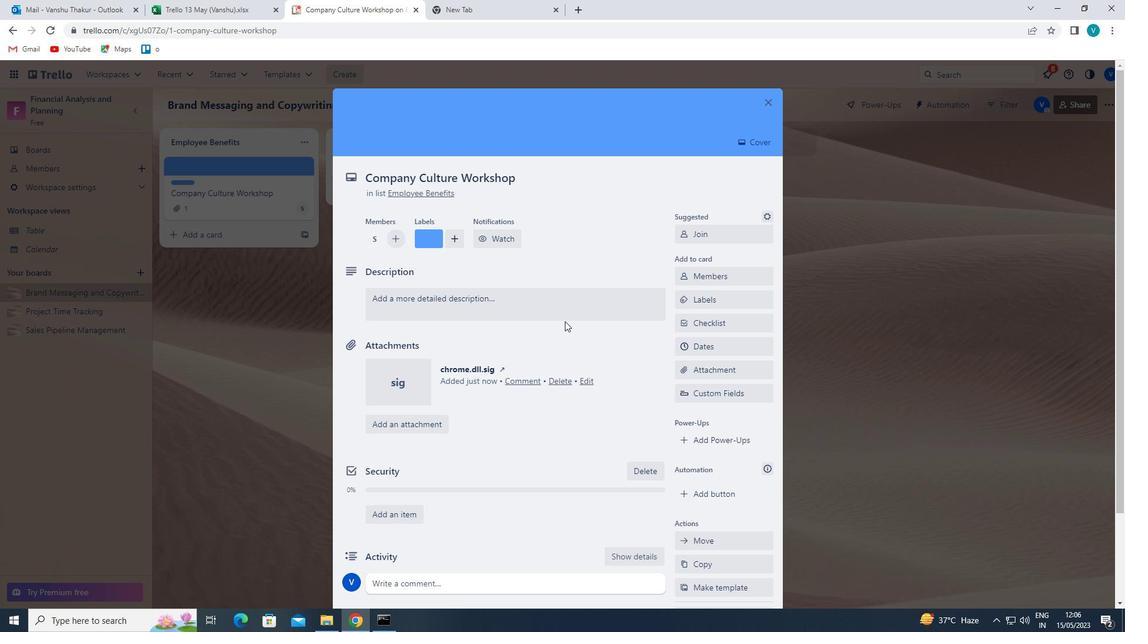 
Action: Key pressed '<Key.shift>PLAN<Key.space>AND<Key.space>EXECUTE<Key.space>COMPANY<Key.space>TEAM-BUILDING<Key.space>ACTIVITY<Key.space>ATA<Key.space>A<Key.backspace><Key.backspace><Key.backspace>A<Key.backspace><Key.space>A<Key.space>BOARD<Key.space>GAME<Key.space>CFE<Key.backspace><Key.backspace>AFE'
Screenshot: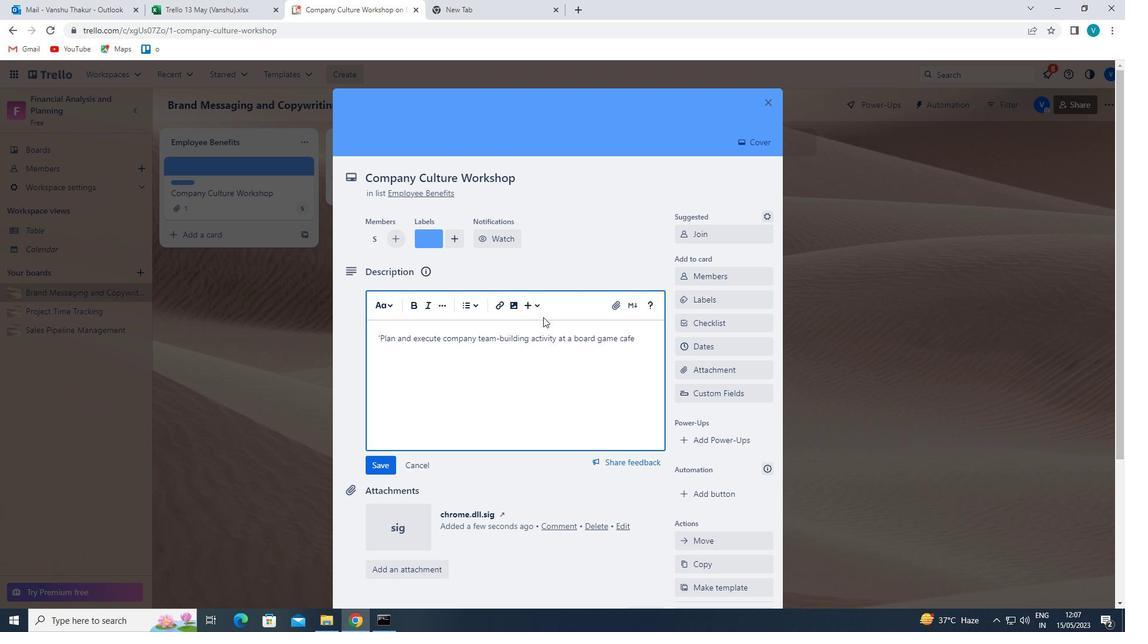 
Action: Mouse moved to (382, 469)
Screenshot: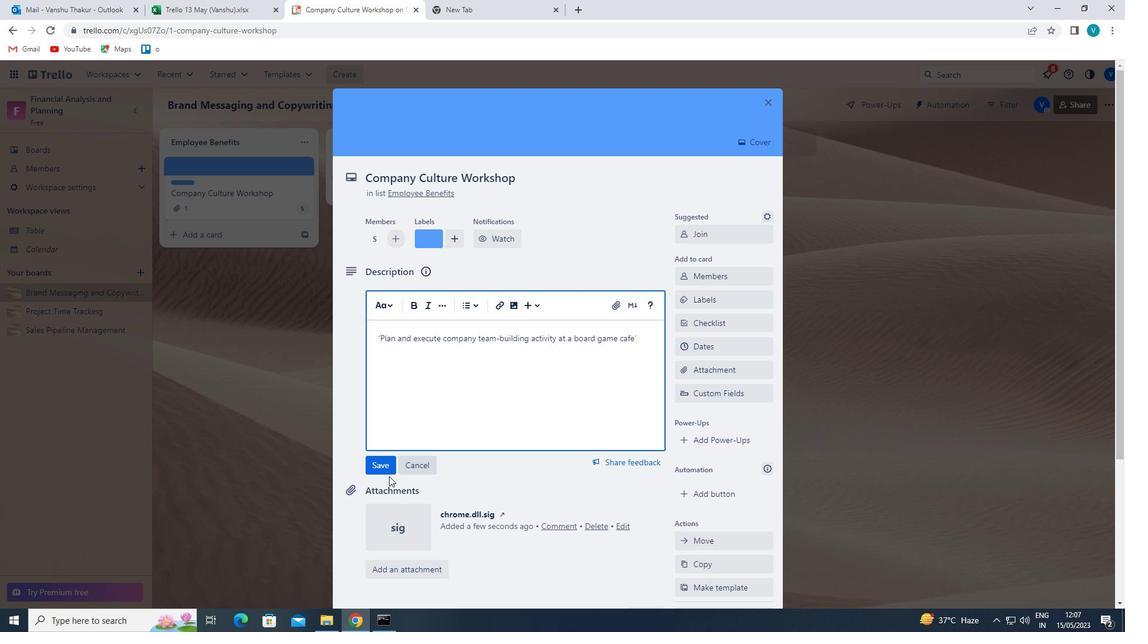 
Action: Mouse pressed left at (382, 469)
Screenshot: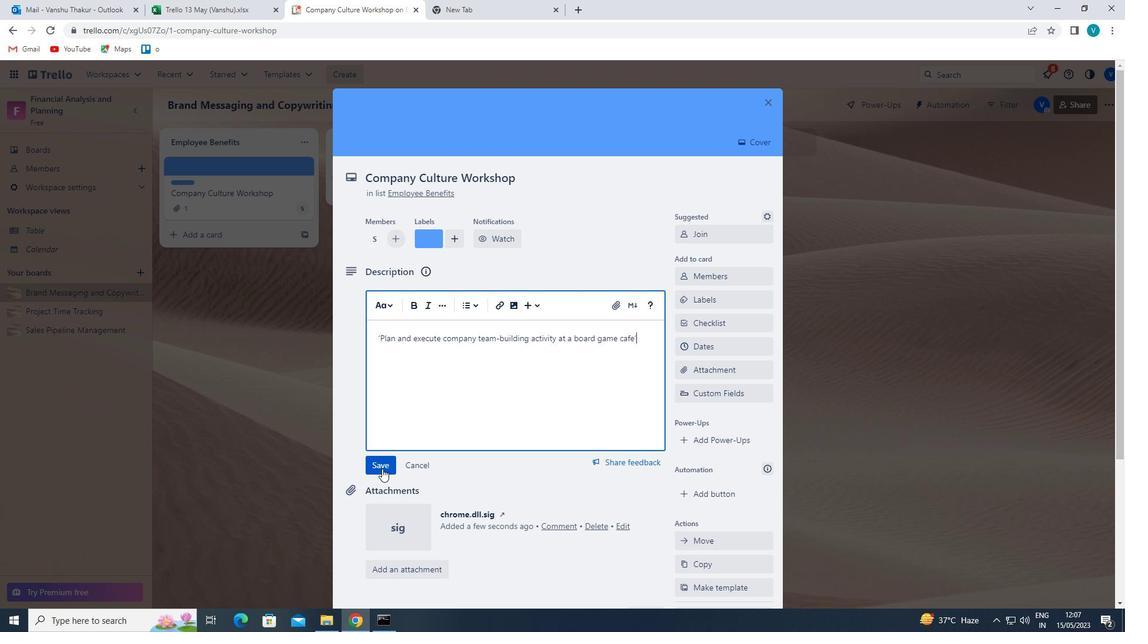 
Action: Mouse moved to (384, 465)
Screenshot: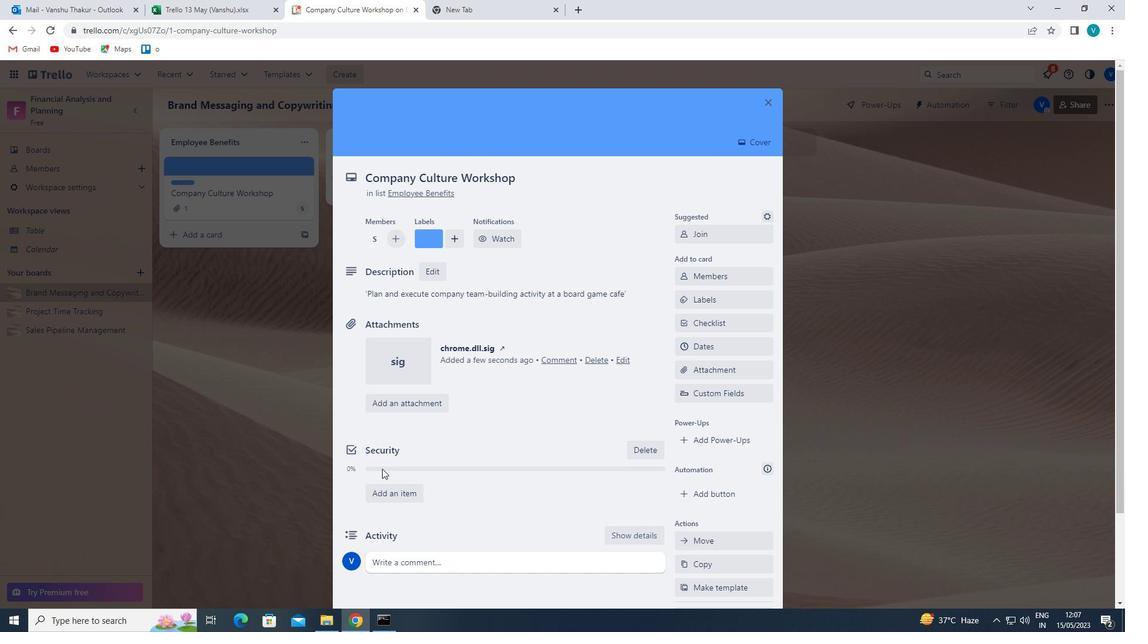 
Action: Mouse scrolled (384, 464) with delta (0, 0)
Screenshot: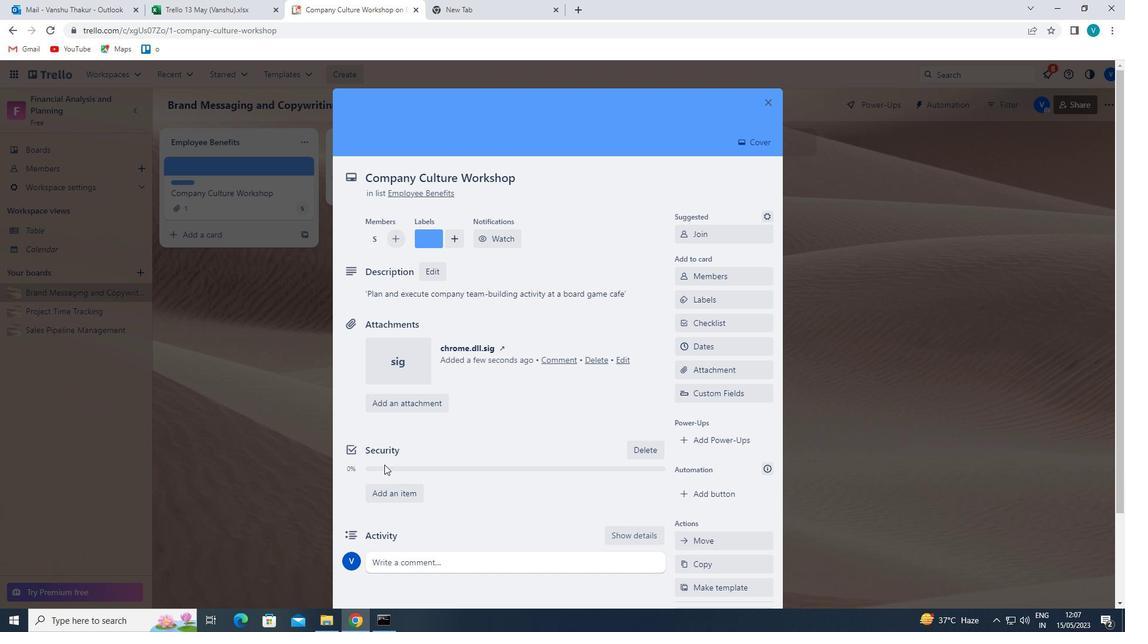
Action: Mouse scrolled (384, 464) with delta (0, 0)
Screenshot: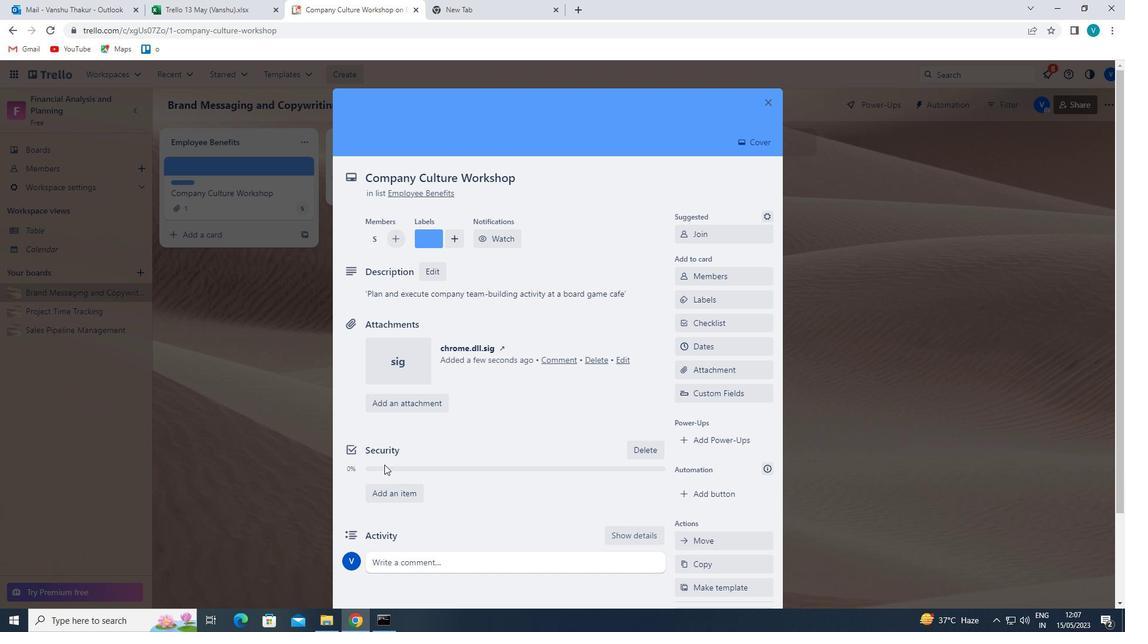 
Action: Mouse moved to (412, 460)
Screenshot: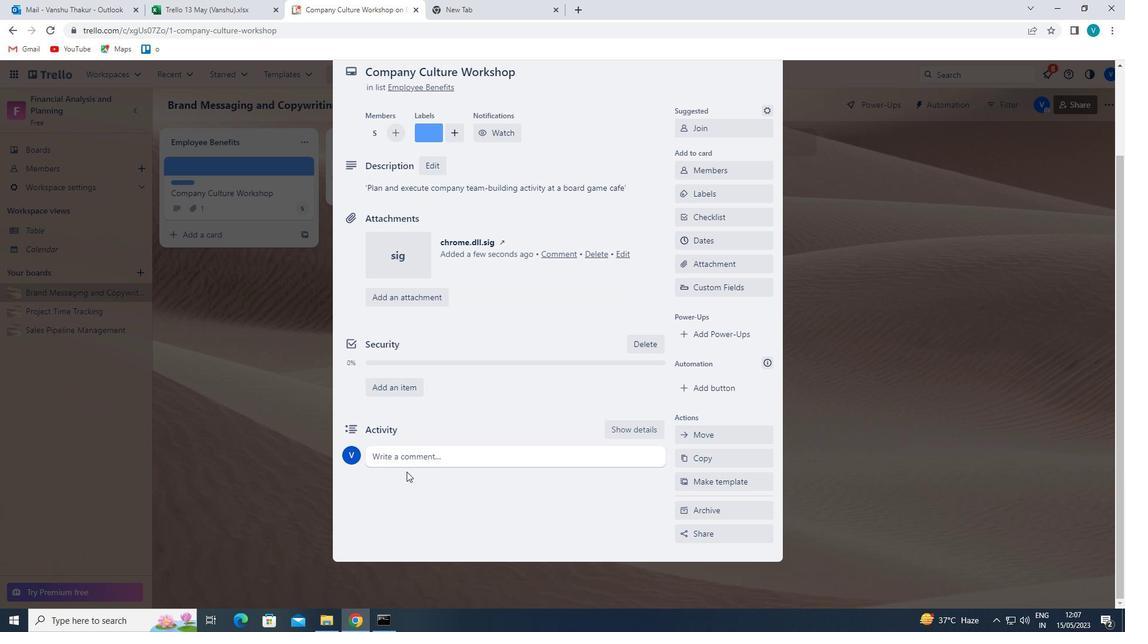 
Action: Mouse pressed left at (412, 460)
Screenshot: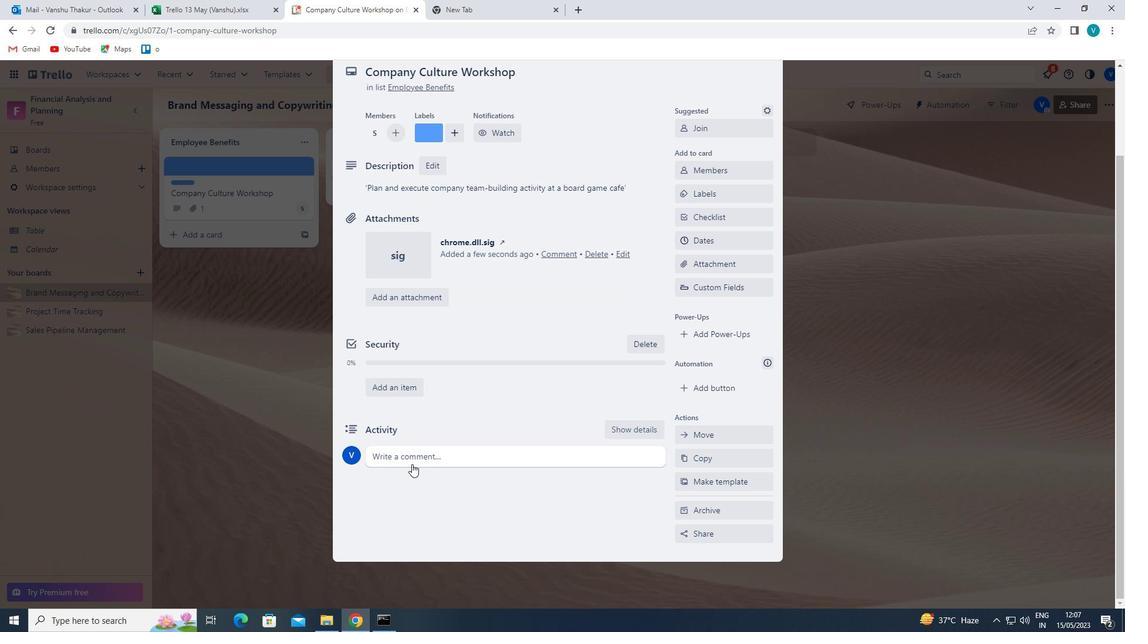 
Action: Mouse moved to (414, 458)
Screenshot: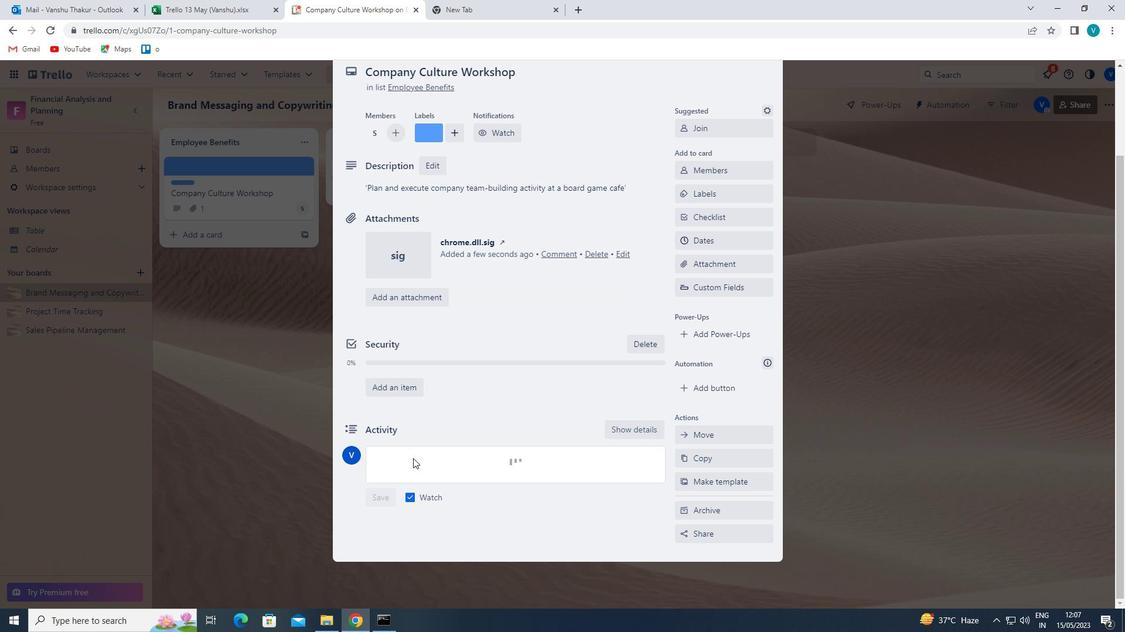 
Action: Key pressed '<Key.shift>WE<Key.space>SHOULD<Key.space>APPROACH<Key.space>THIS<Key.space>TASK<Key.space>WITH<Key.space>A<Key.space>SENSE<Key.space>OF<Key.space>EXPERIMENTATION<Key.space>AND<Key.space>A<Key.space>WILLINGNESS<Key.space>TO<Key.space>LEARN<Key.space>FROM<Key.space>OUR<Key.space>MISTAKES.'
Screenshot: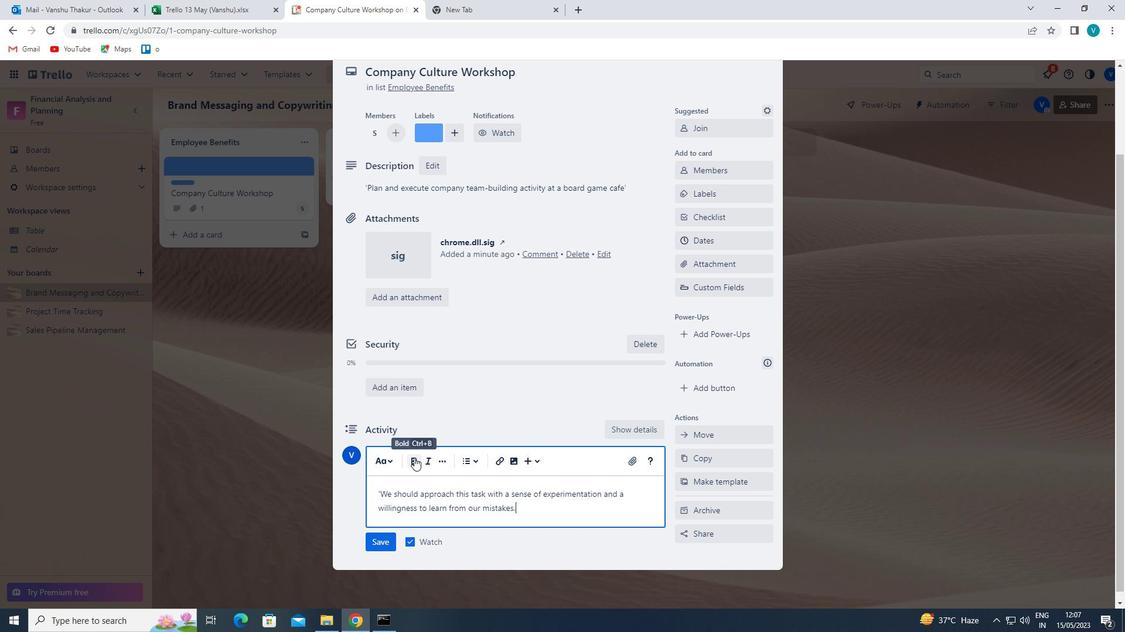 
Action: Mouse moved to (388, 540)
Screenshot: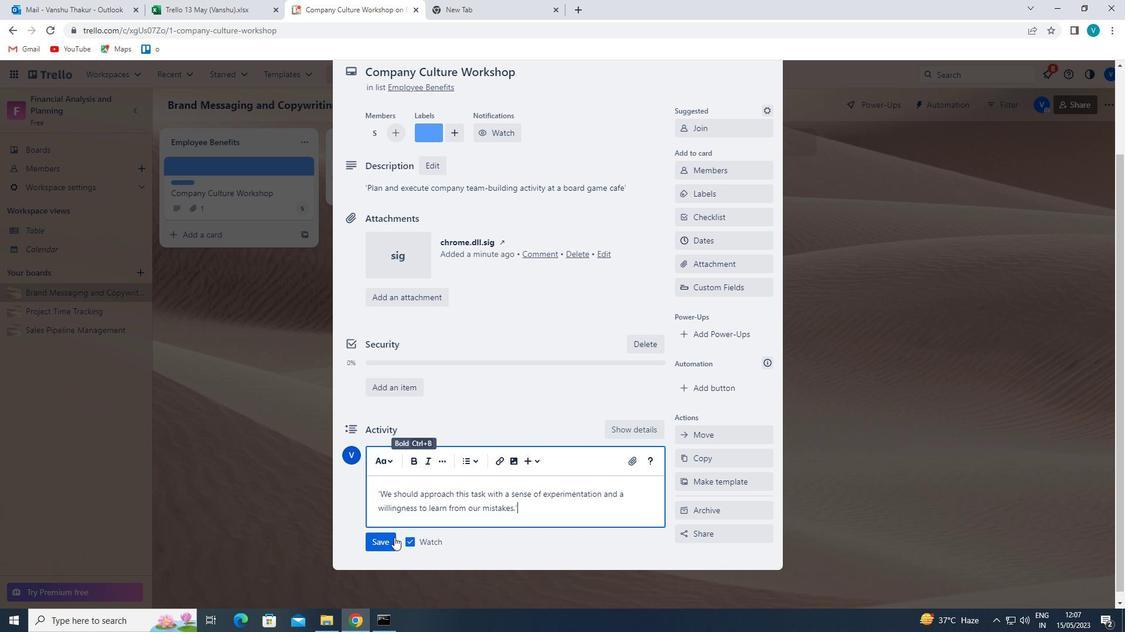 
Action: Mouse pressed left at (388, 540)
Screenshot: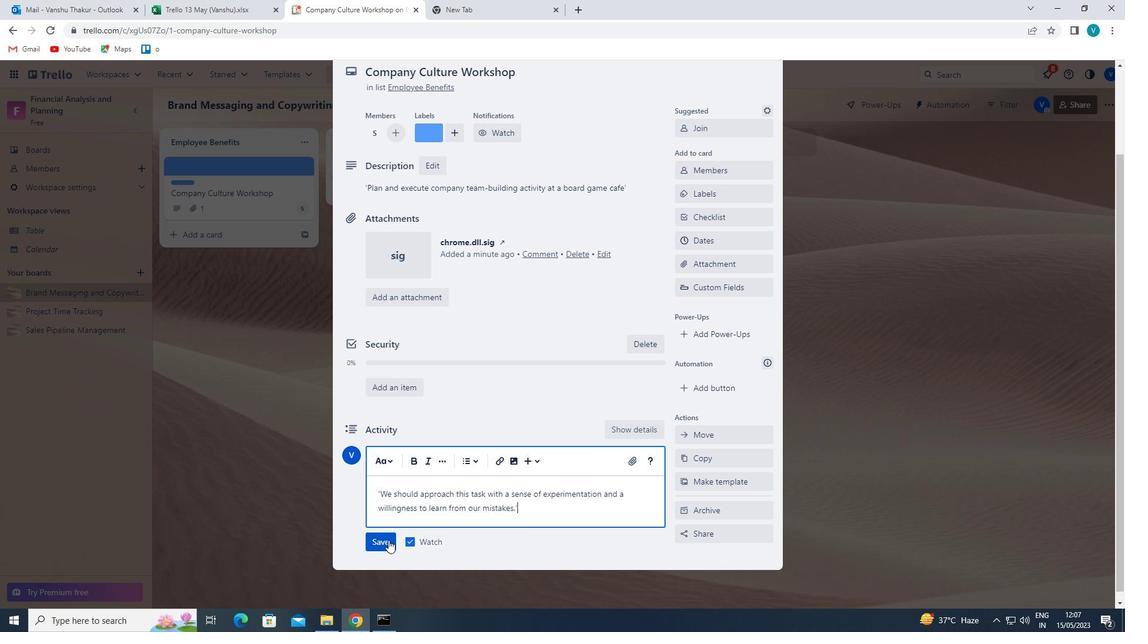 
Action: Mouse moved to (716, 242)
Screenshot: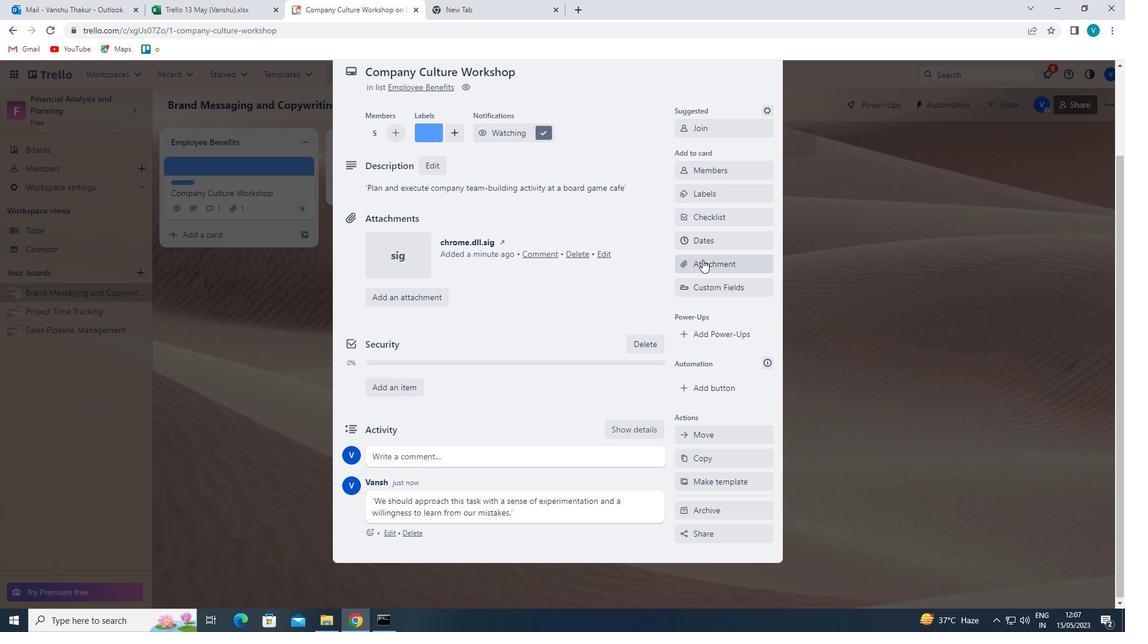
Action: Mouse pressed left at (716, 242)
Screenshot: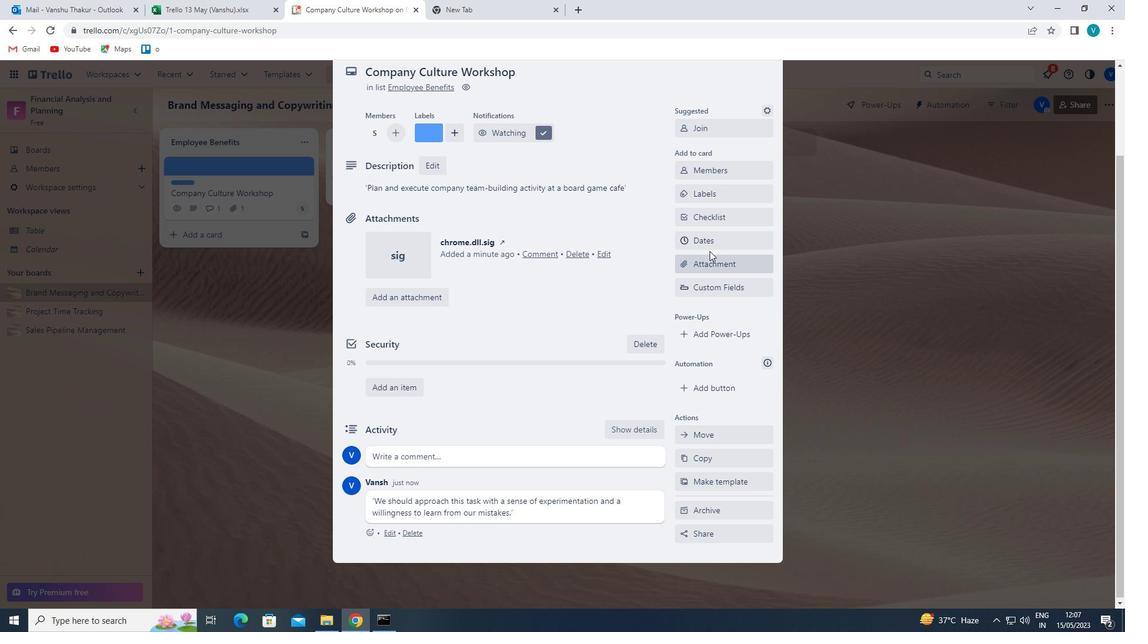 
Action: Mouse moved to (690, 312)
Screenshot: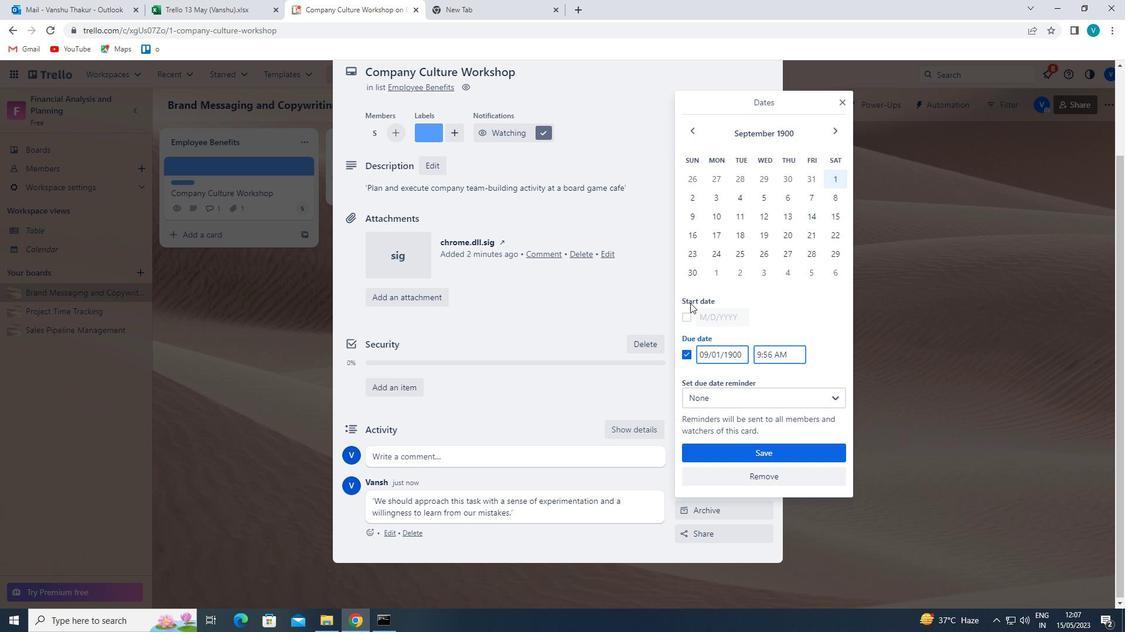 
Action: Mouse pressed left at (690, 312)
Screenshot: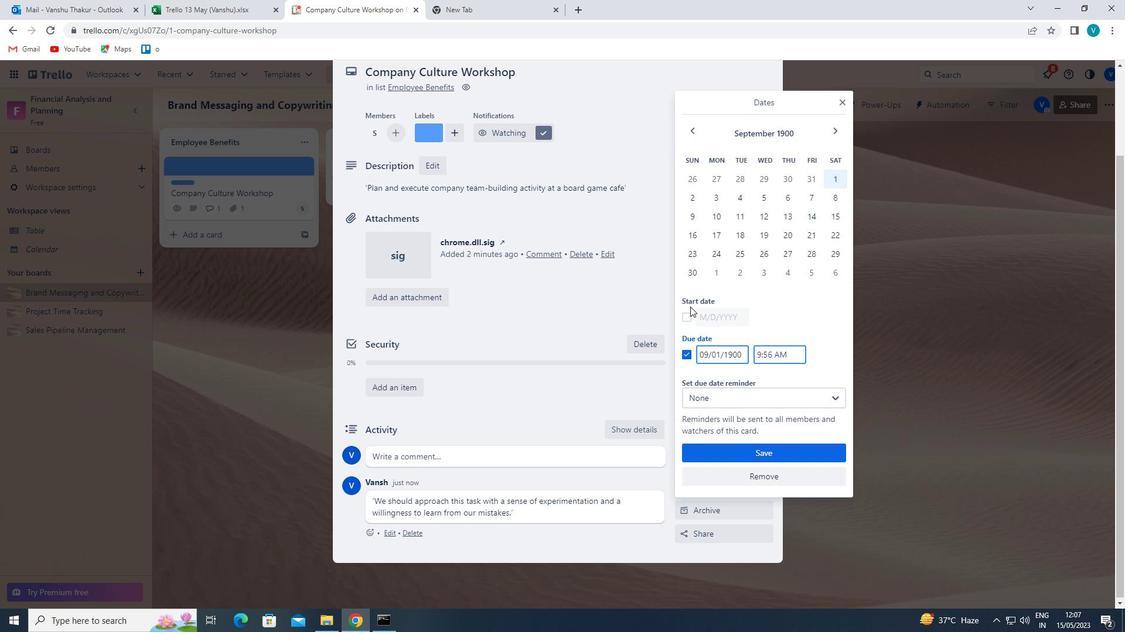 
Action: Mouse moved to (709, 317)
Screenshot: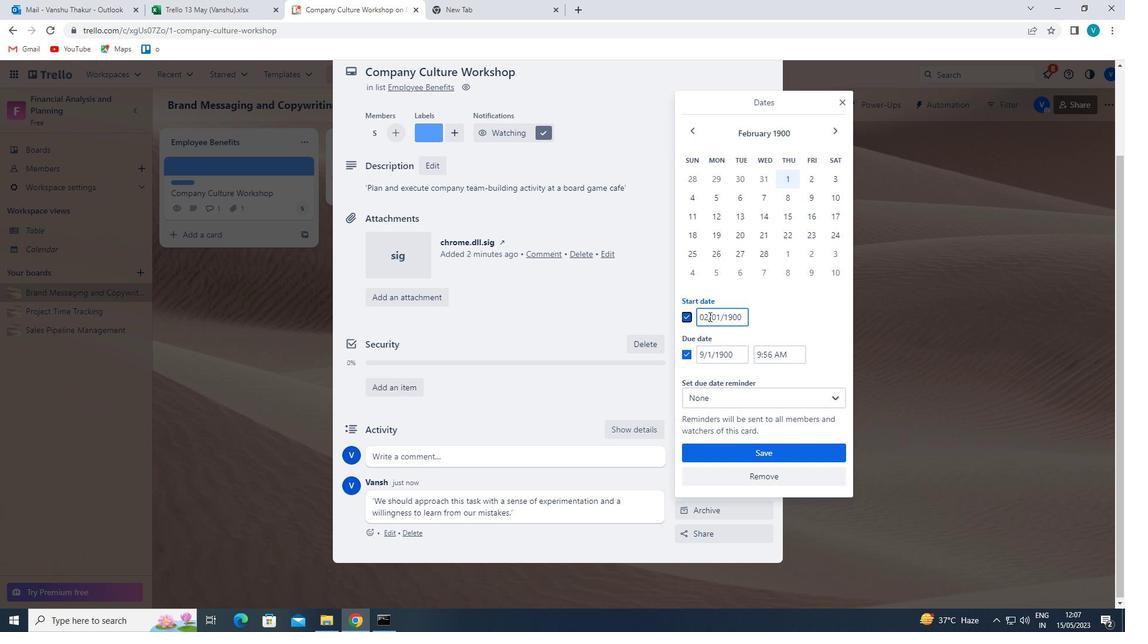 
Action: Mouse pressed left at (709, 317)
Screenshot: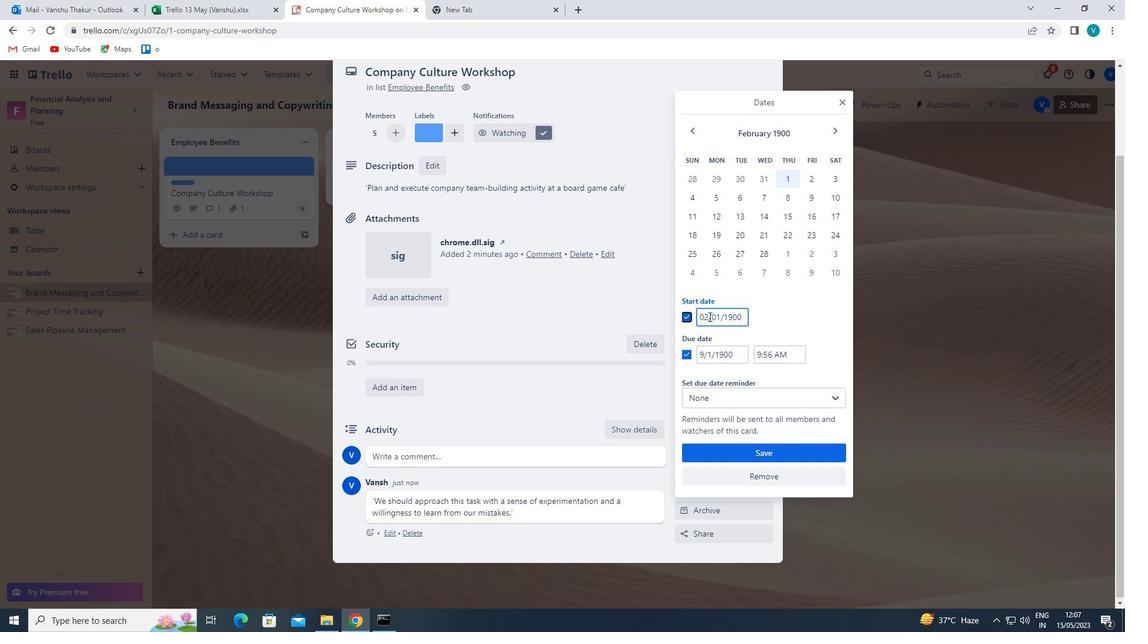 
Action: Mouse moved to (705, 317)
Screenshot: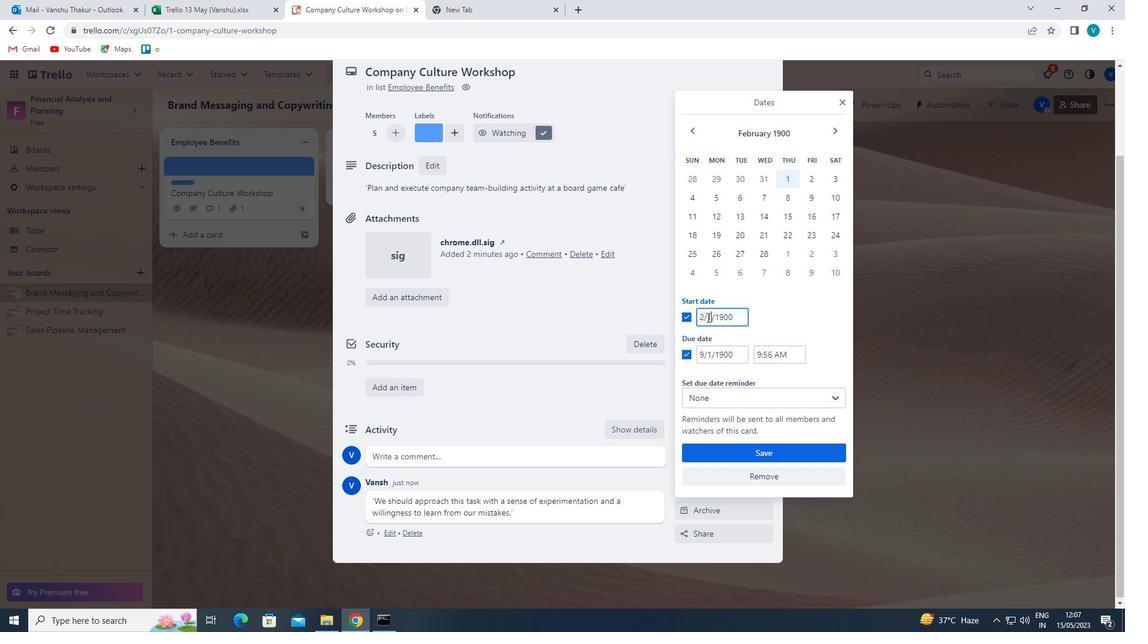 
Action: Mouse pressed left at (705, 317)
Screenshot: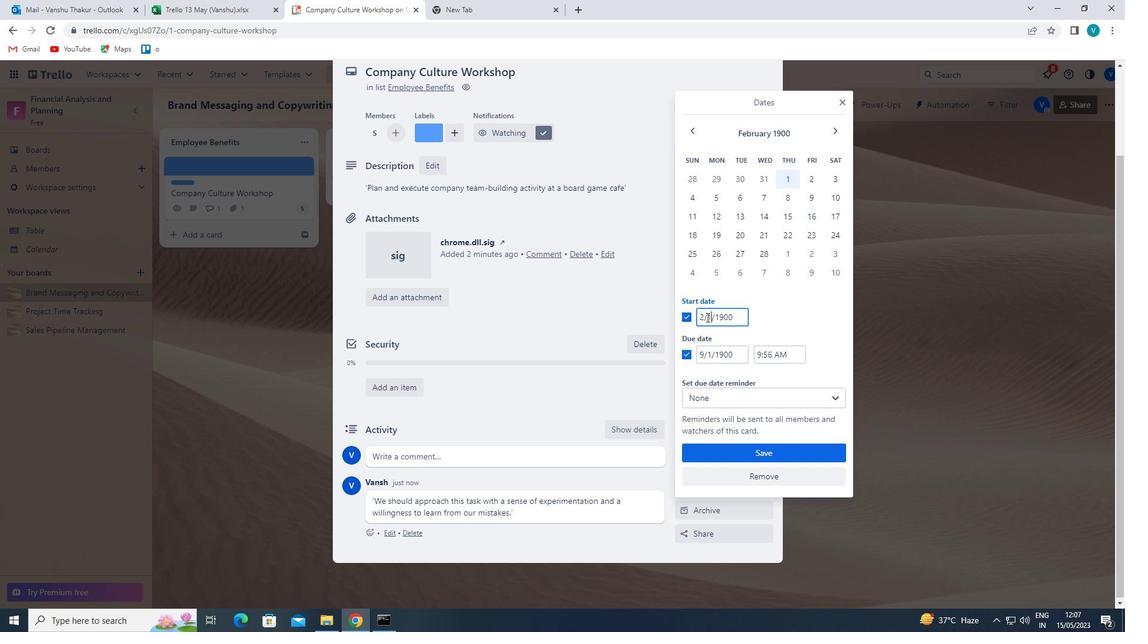 
Action: Mouse moved to (668, 338)
Screenshot: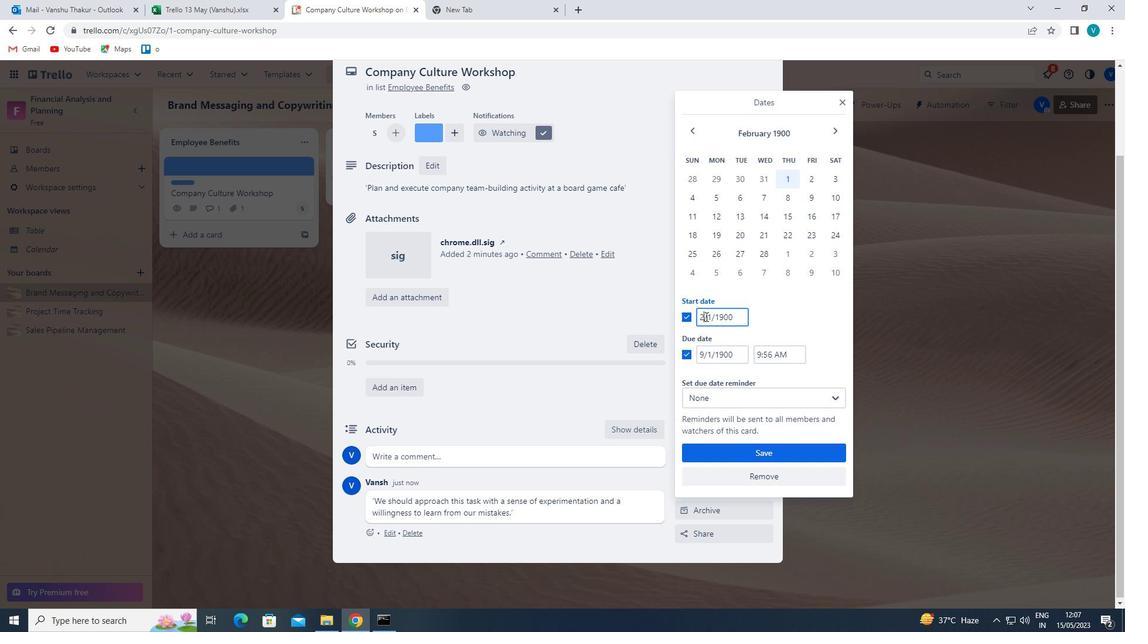 
Action: Key pressed <Key.backspace>3
Screenshot: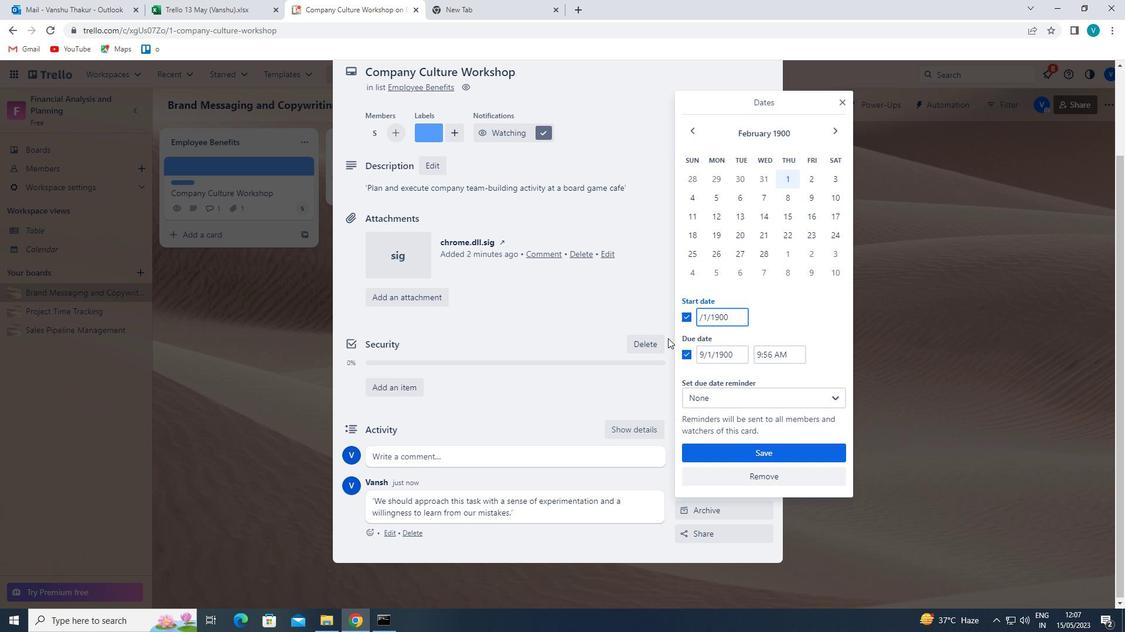 
Action: Mouse moved to (703, 353)
Screenshot: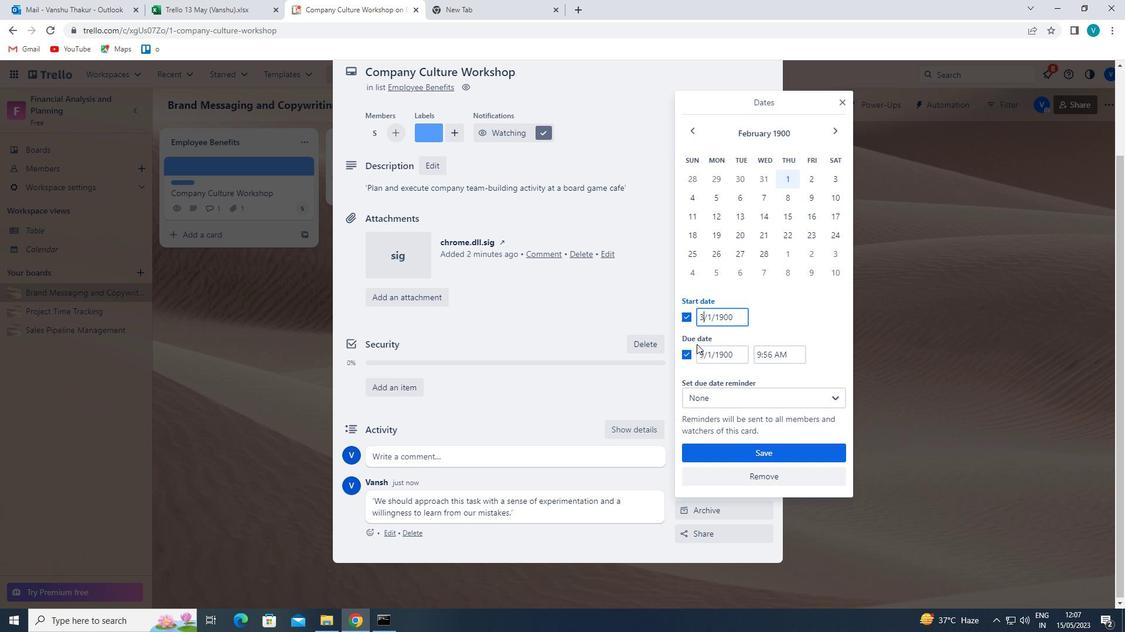 
Action: Mouse pressed left at (703, 353)
Screenshot: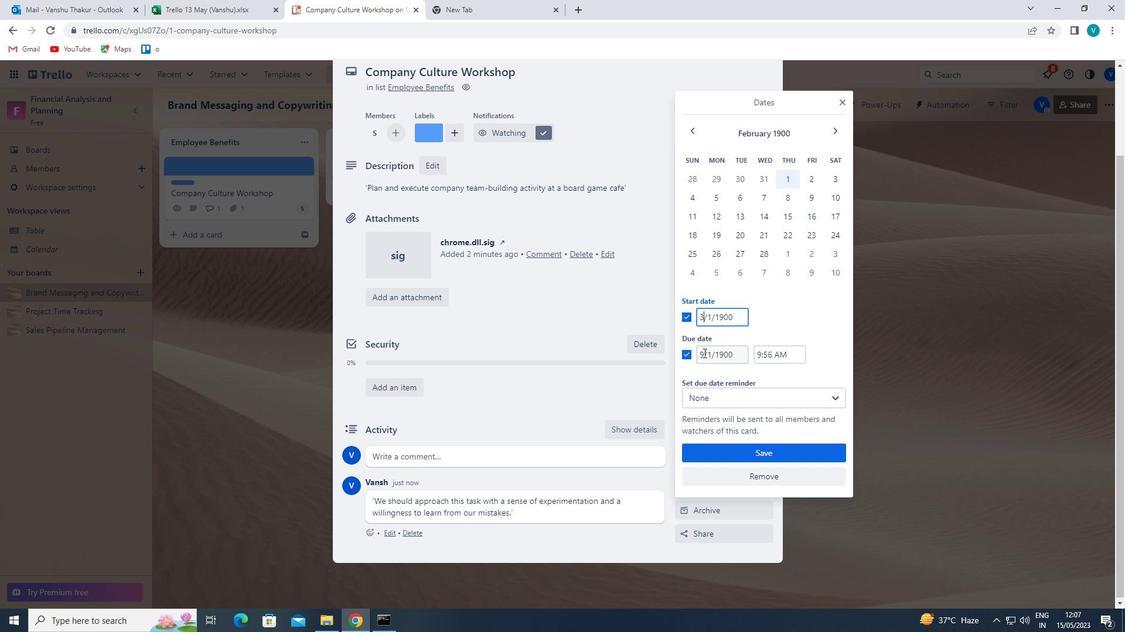 
Action: Mouse moved to (707, 371)
Screenshot: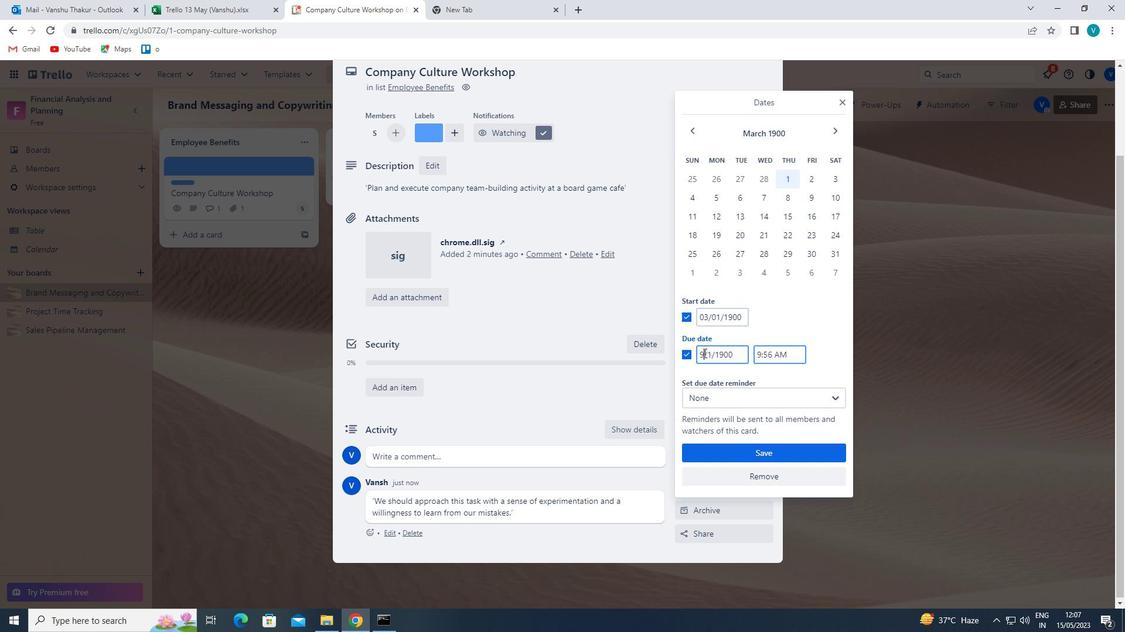 
Action: Key pressed <Key.backspace>10
Screenshot: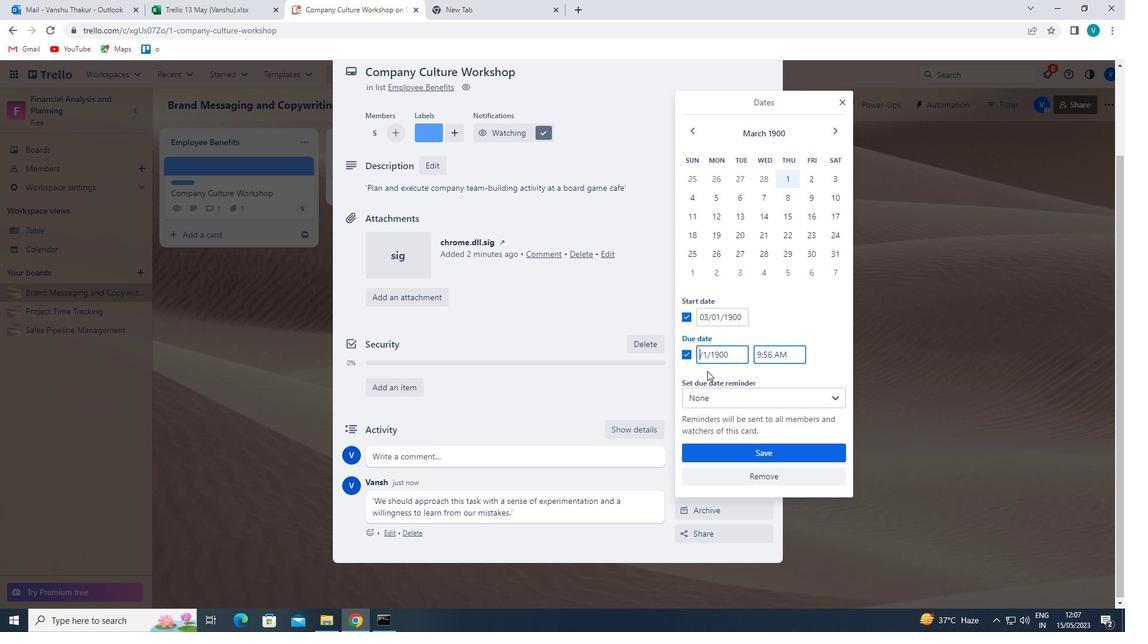 
Action: Mouse moved to (743, 454)
Screenshot: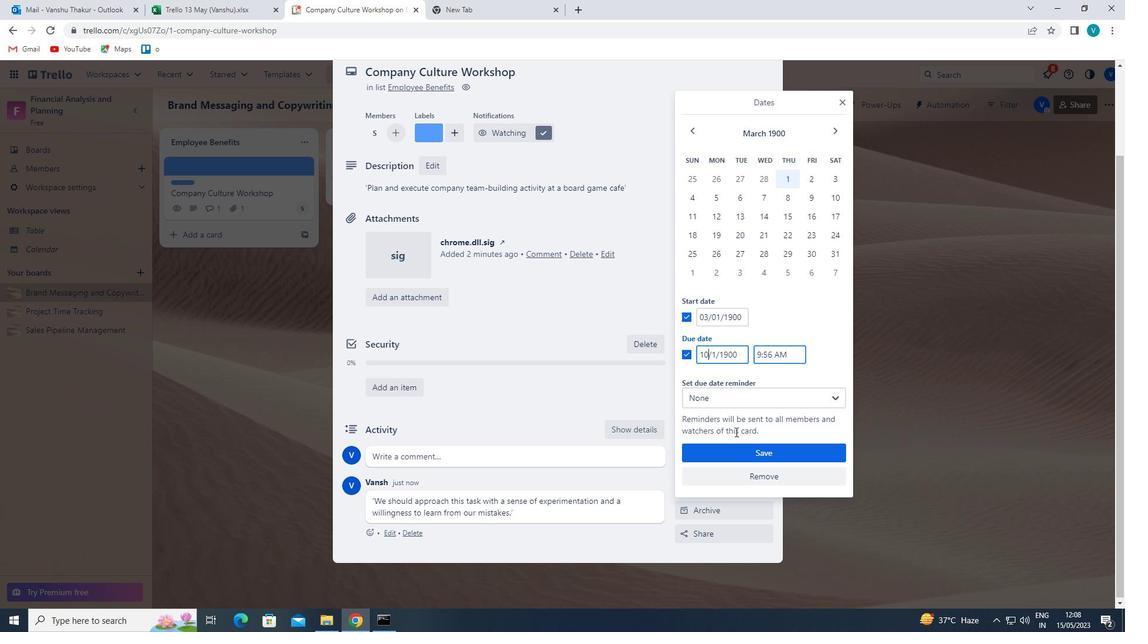 
Action: Mouse pressed left at (743, 454)
Screenshot: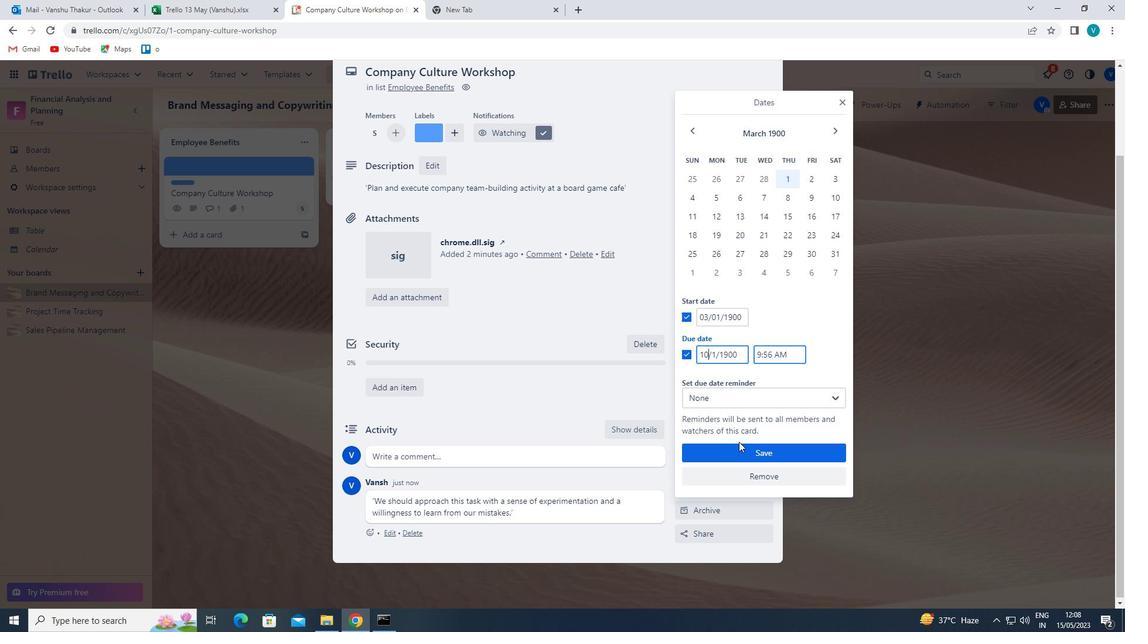 
